 Task: Look for space in Vyshneve, Ukraine from 8th August, 2023 to 15th August, 2023 for 9 adults in price range Rs.10000 to Rs.14000. Place can be shared room with 5 bedrooms having 9 beds and 5 bathrooms. Property type can be house, flat, guest house. Amenities needed are: wifi, TV, free parkinig on premises, gym, breakfast. Booking option can be shelf check-in. Required host language is English.
Action: Mouse moved to (409, 93)
Screenshot: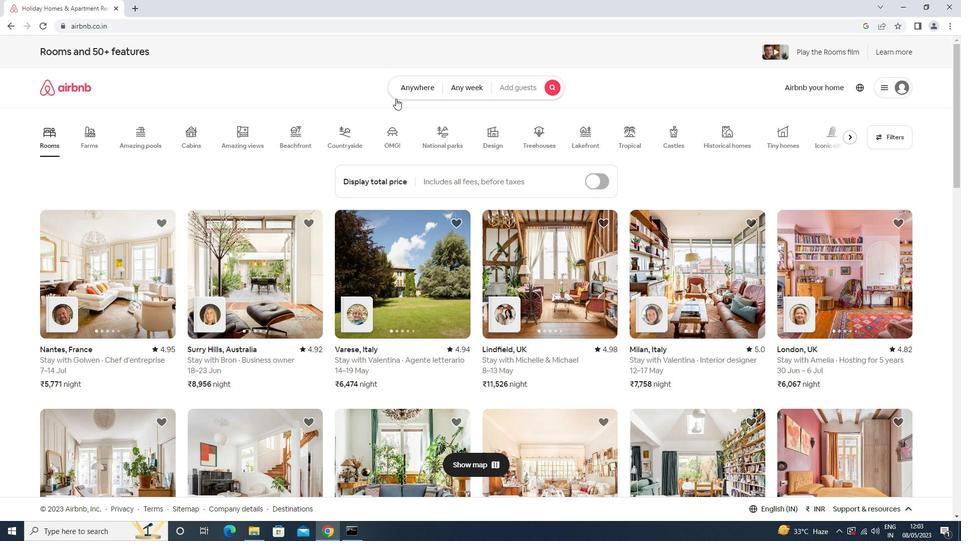 
Action: Mouse pressed left at (409, 93)
Screenshot: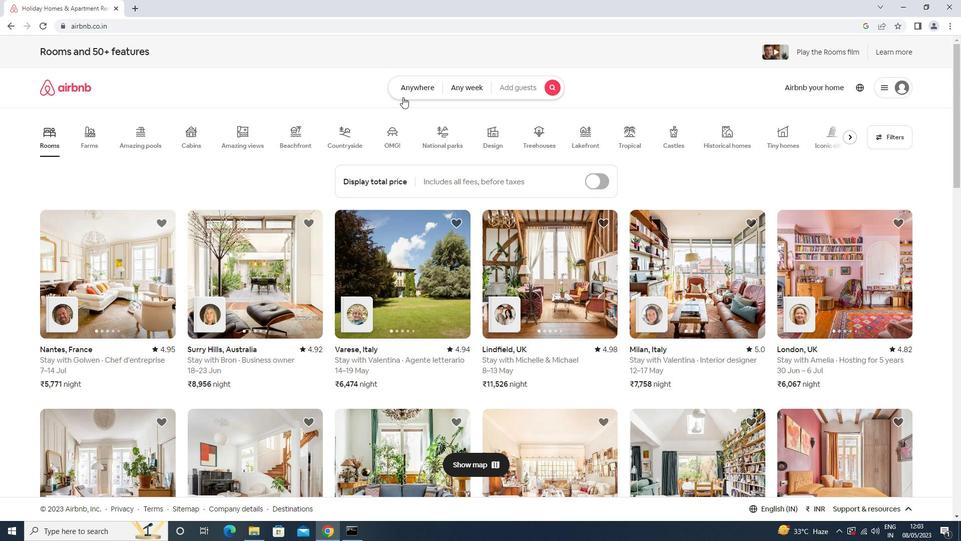 
Action: Mouse moved to (364, 134)
Screenshot: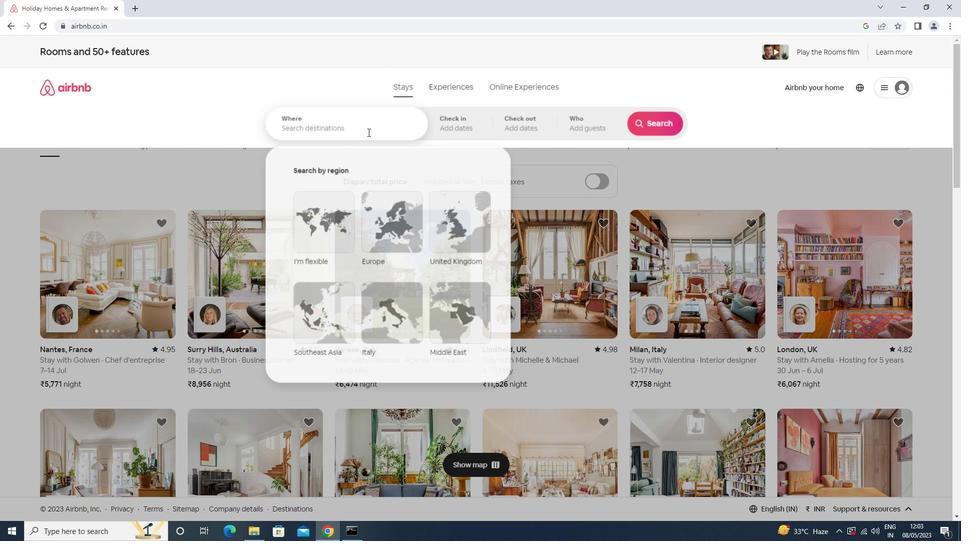 
Action: Mouse pressed left at (364, 134)
Screenshot: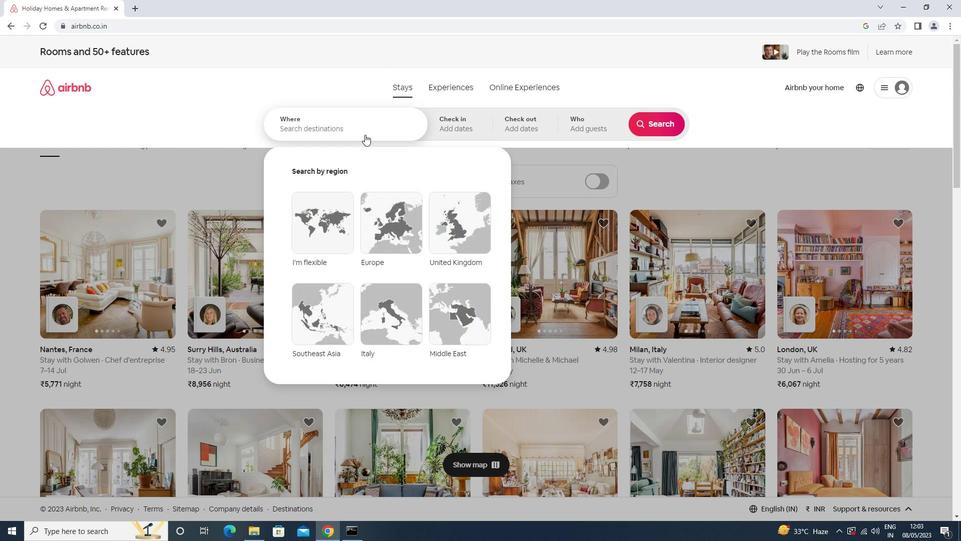 
Action: Mouse moved to (358, 128)
Screenshot: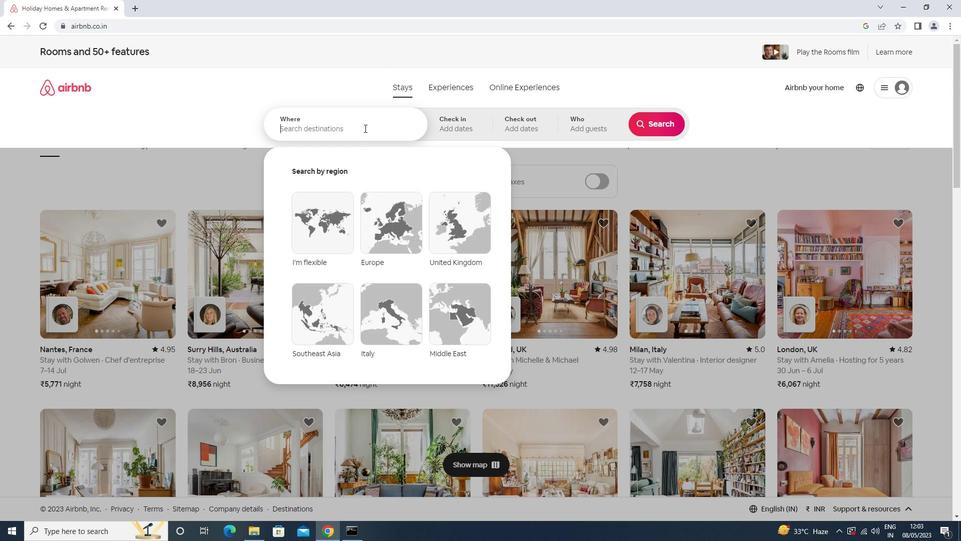 
Action: Key pressed <Key.shift>VYSHNEVE,<Key.space><Key.shift>UKRAIRE<Key.backspace><Key.backspace>NE<Key.enter>
Screenshot: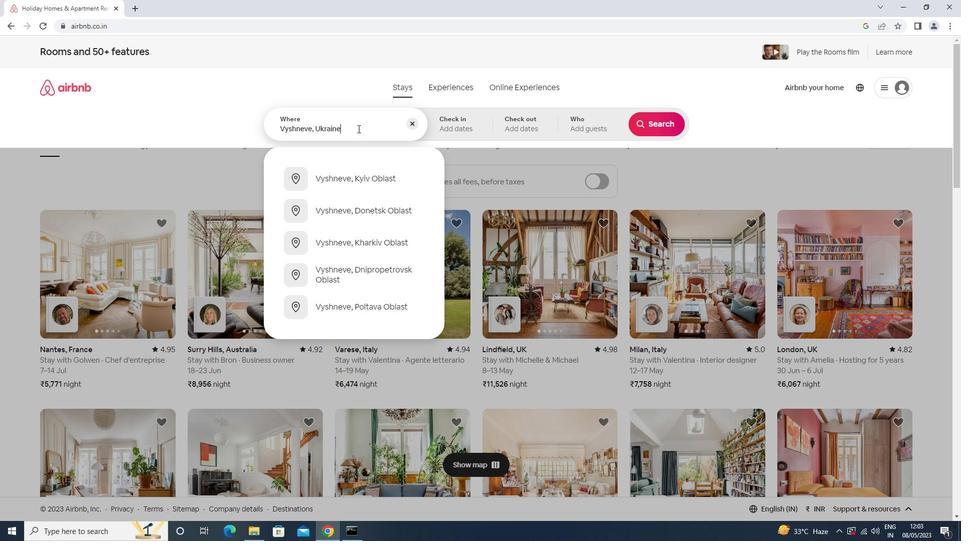 
Action: Mouse moved to (651, 200)
Screenshot: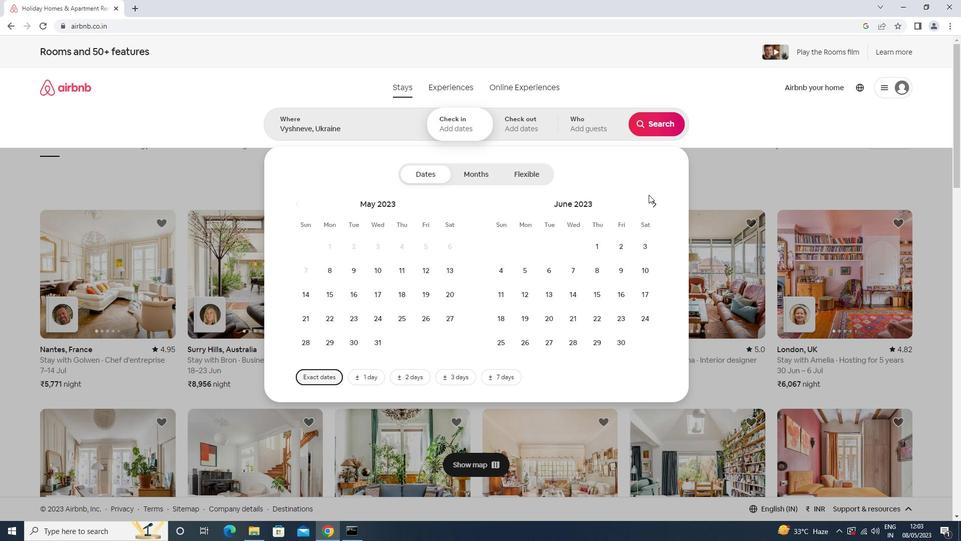 
Action: Mouse pressed left at (651, 200)
Screenshot: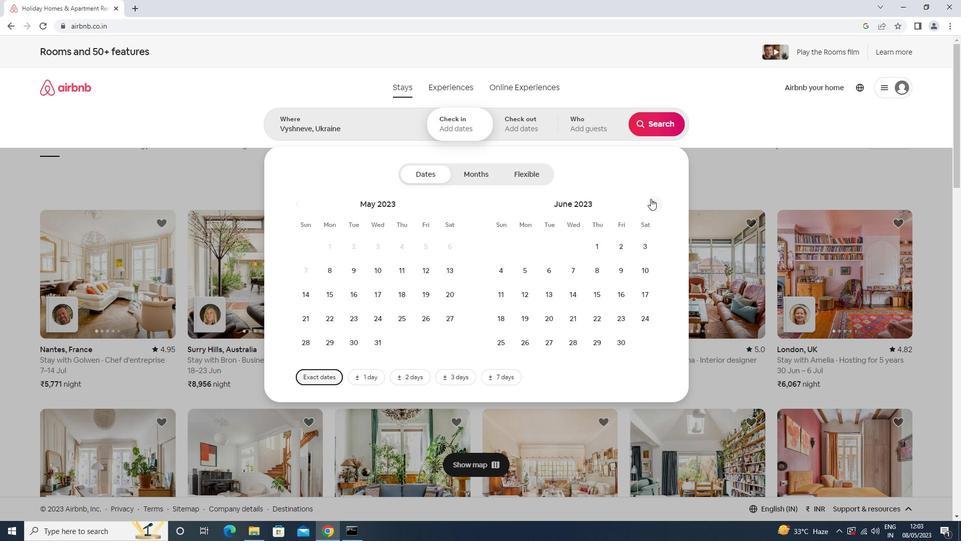 
Action: Mouse moved to (652, 200)
Screenshot: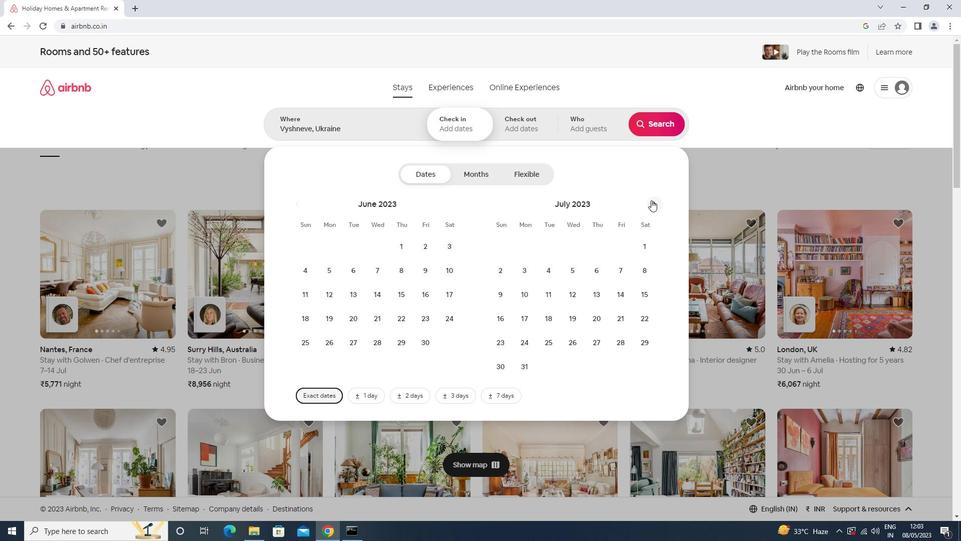 
Action: Mouse pressed left at (652, 200)
Screenshot: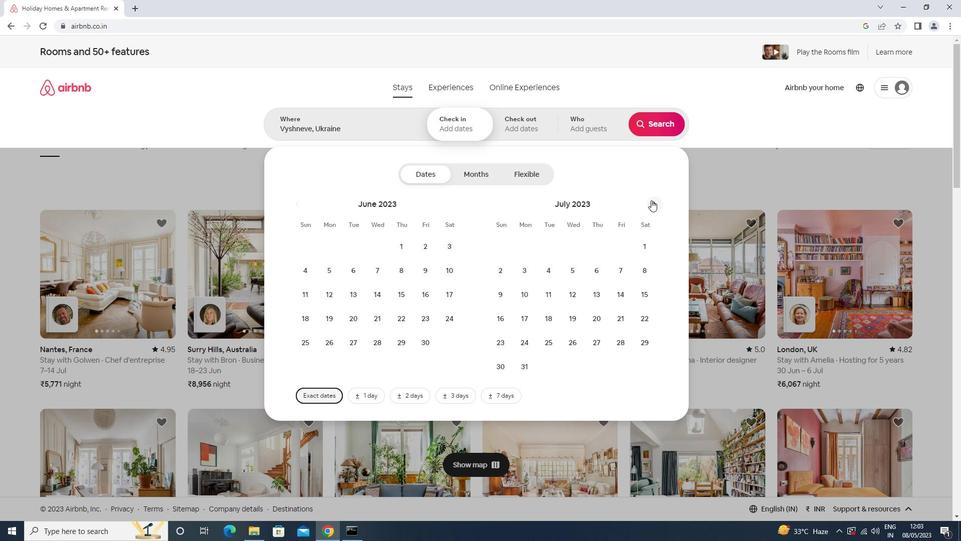 
Action: Mouse moved to (554, 271)
Screenshot: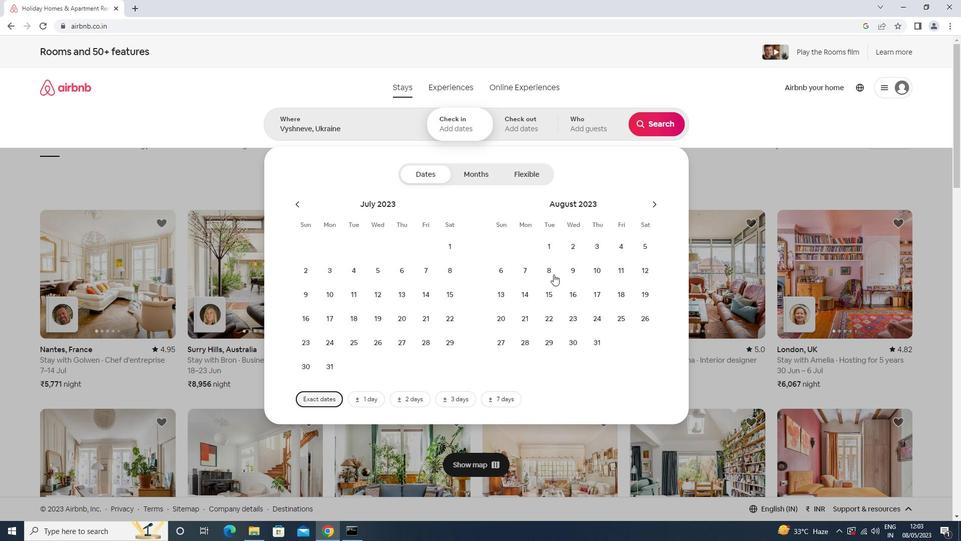 
Action: Mouse pressed left at (554, 271)
Screenshot: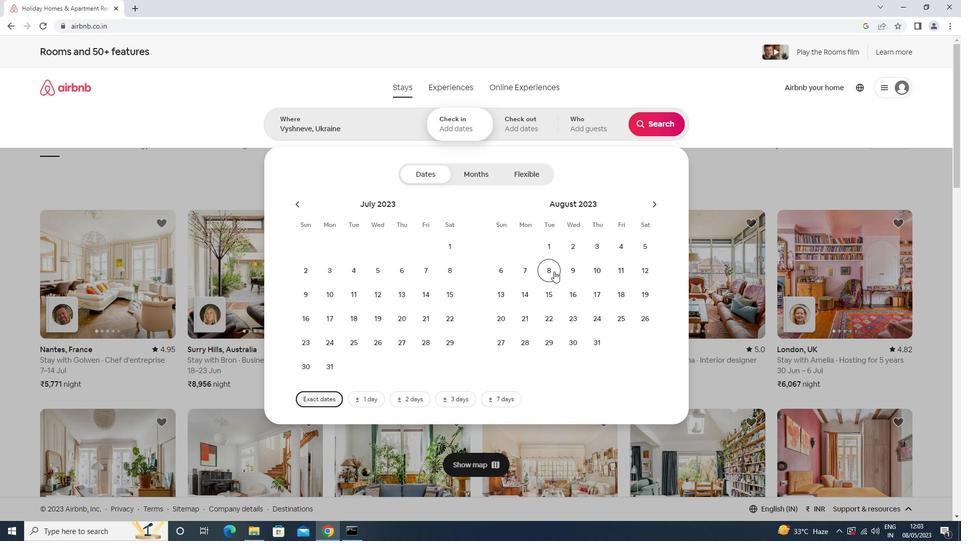 
Action: Mouse moved to (548, 297)
Screenshot: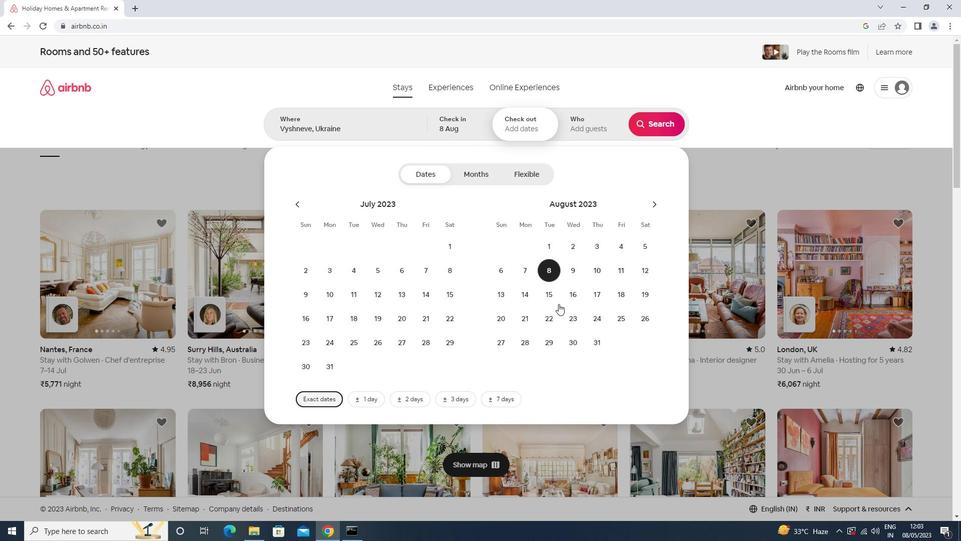 
Action: Mouse pressed left at (548, 297)
Screenshot: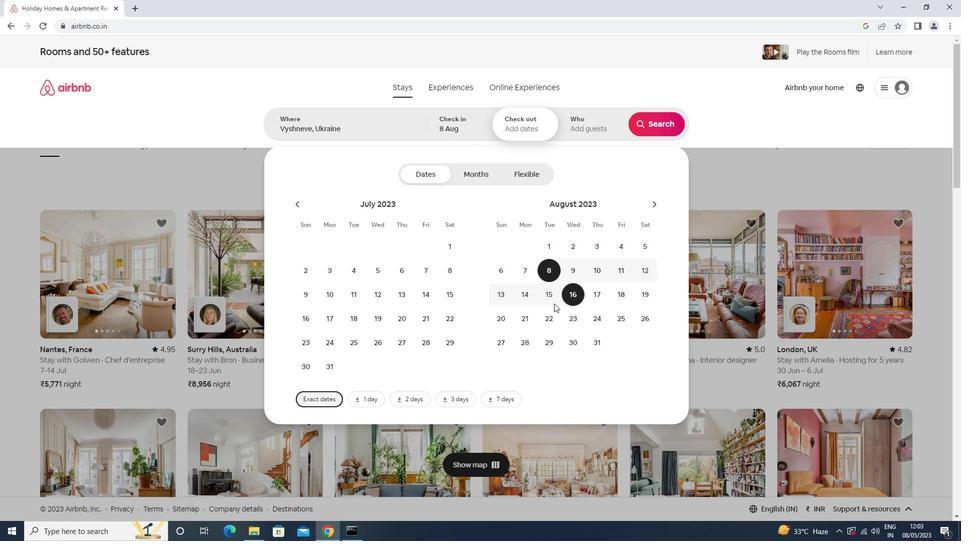 
Action: Mouse moved to (584, 128)
Screenshot: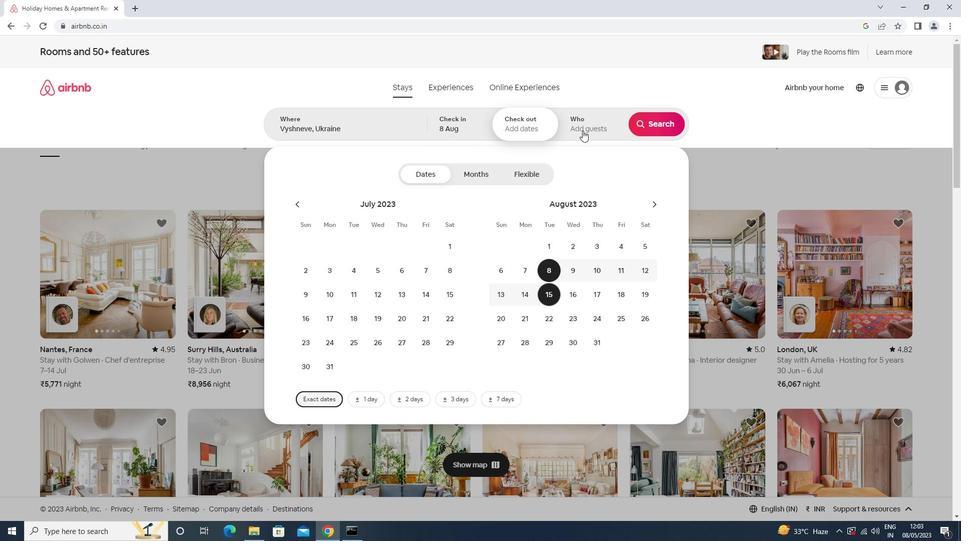 
Action: Mouse pressed left at (584, 128)
Screenshot: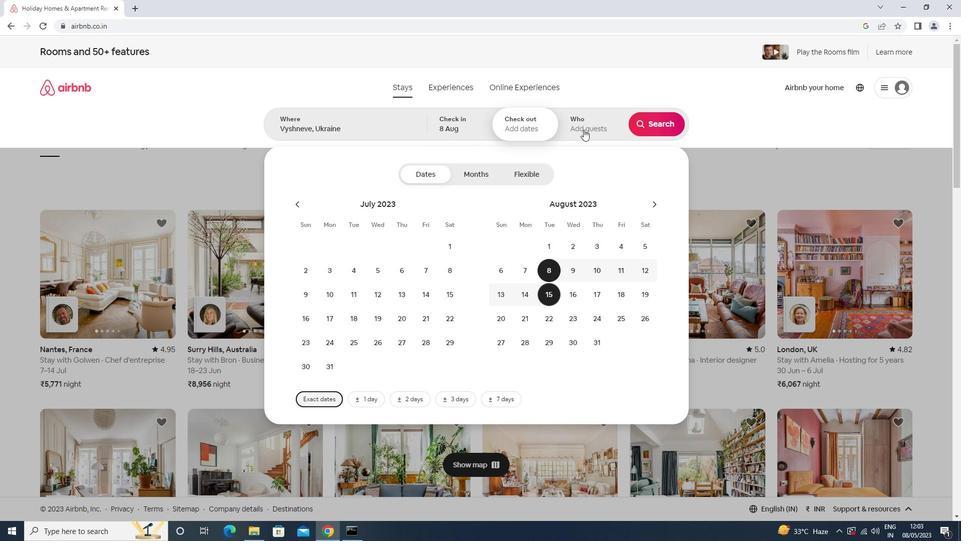 
Action: Mouse moved to (661, 182)
Screenshot: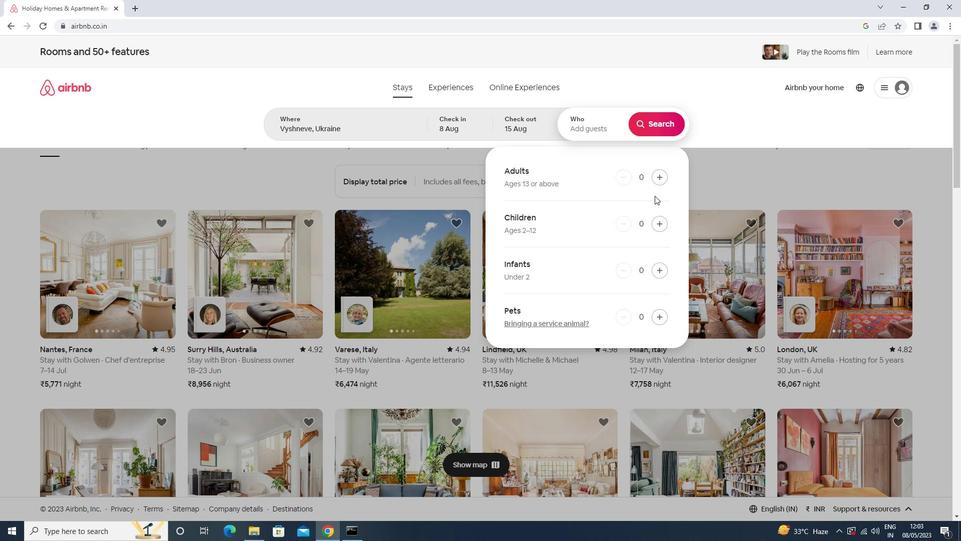 
Action: Mouse pressed left at (661, 182)
Screenshot: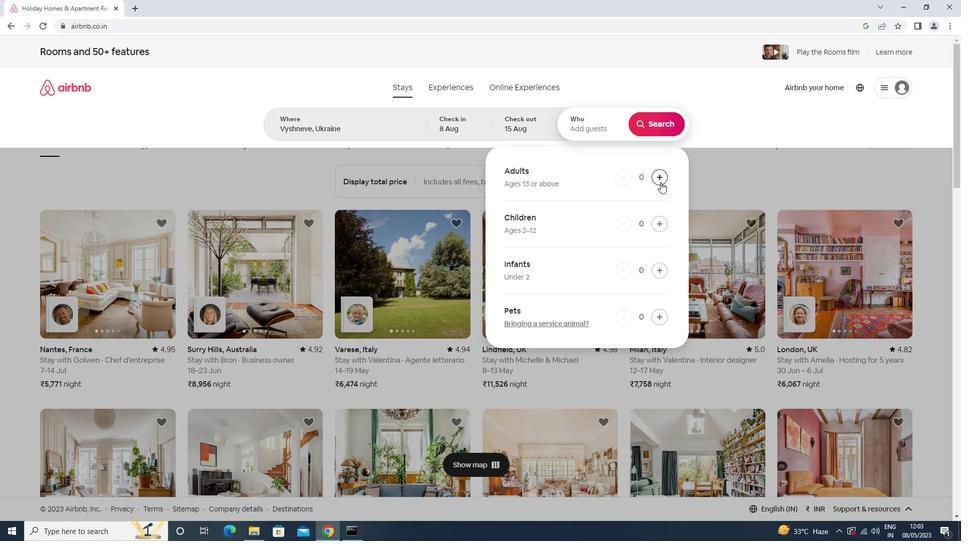 
Action: Mouse pressed left at (661, 182)
Screenshot: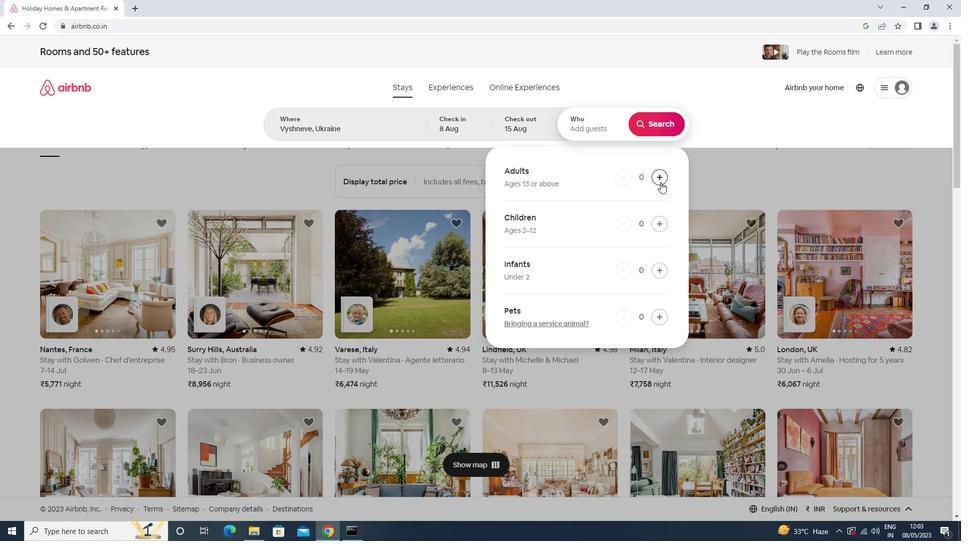 
Action: Mouse pressed left at (661, 182)
Screenshot: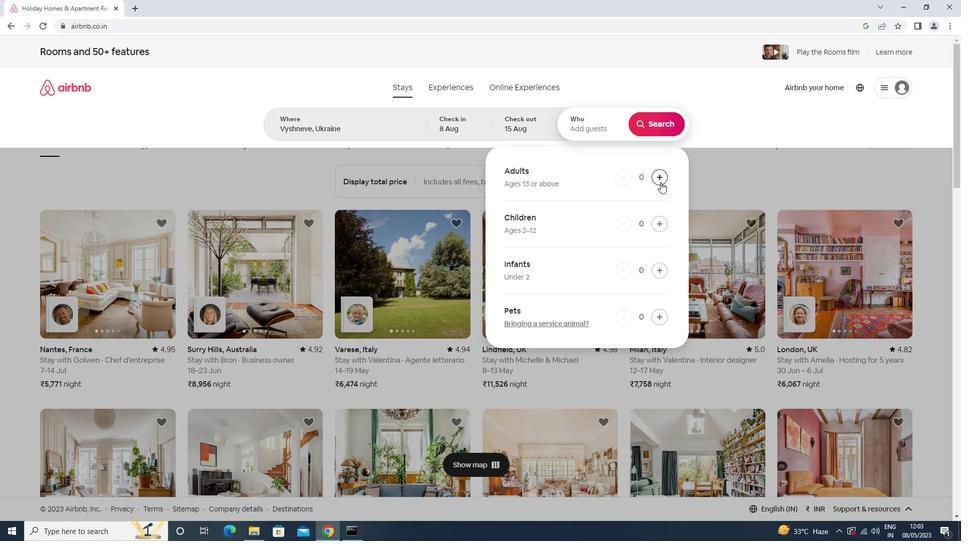 
Action: Mouse pressed left at (661, 182)
Screenshot: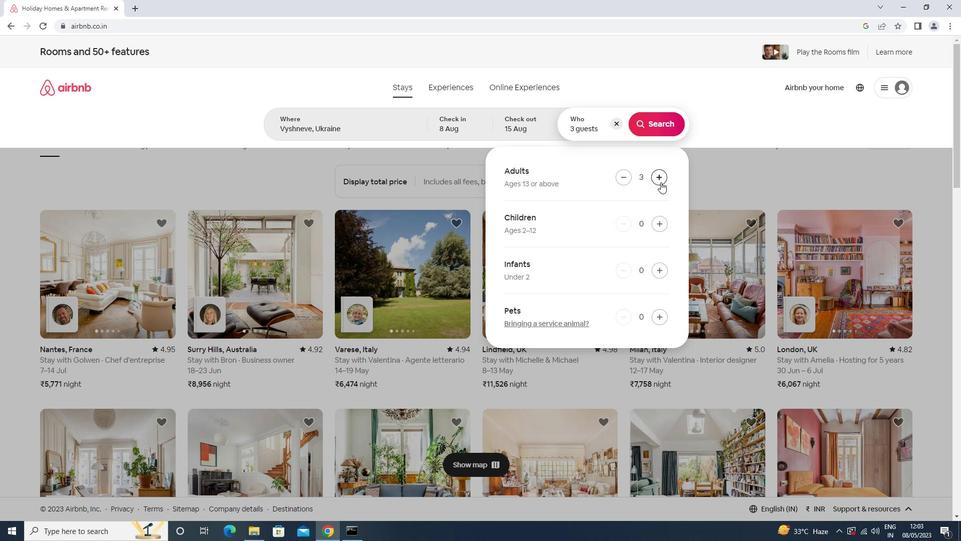 
Action: Mouse pressed left at (661, 182)
Screenshot: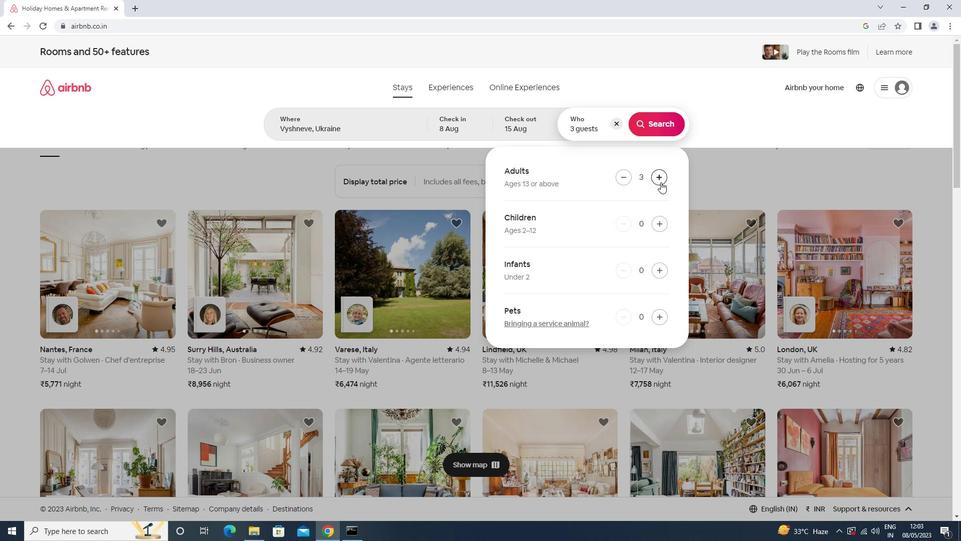 
Action: Mouse pressed left at (661, 182)
Screenshot: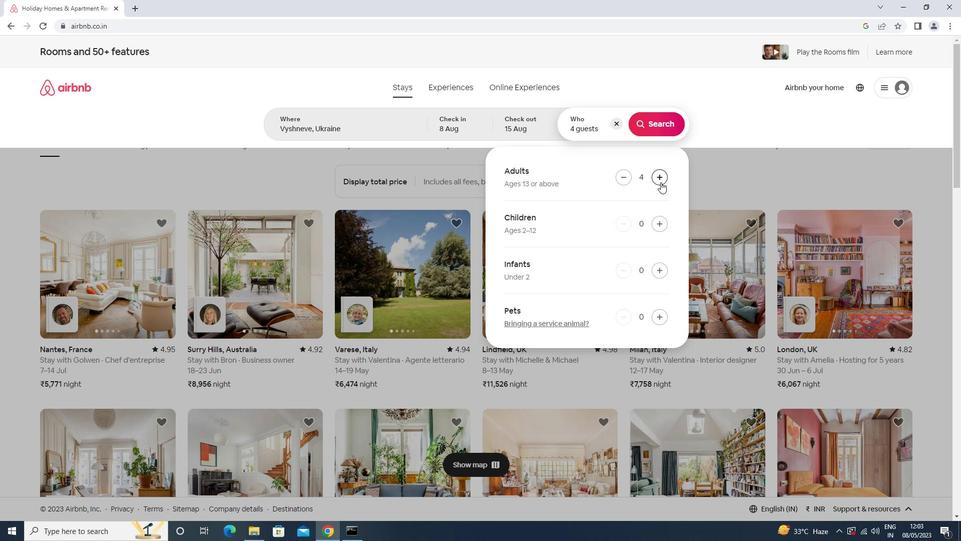 
Action: Mouse pressed left at (661, 182)
Screenshot: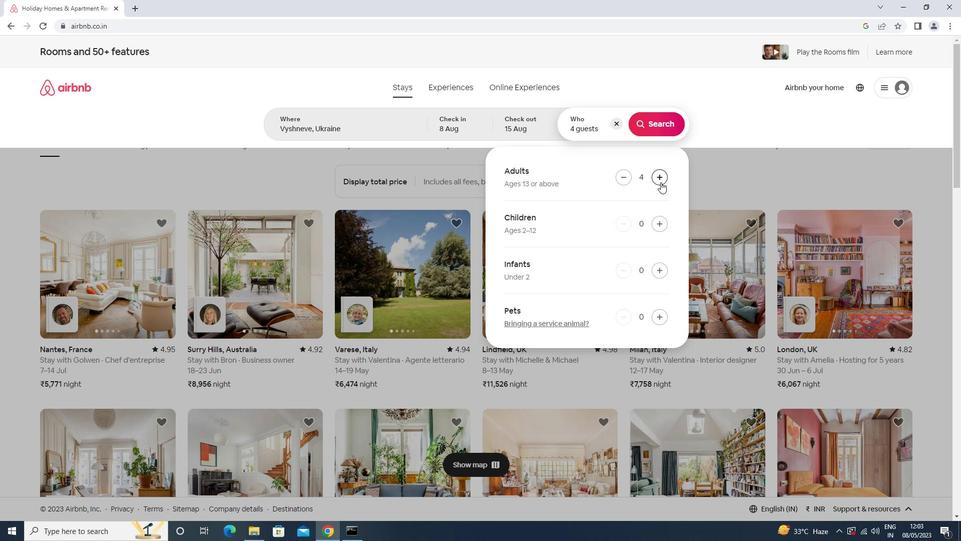 
Action: Mouse pressed left at (661, 182)
Screenshot: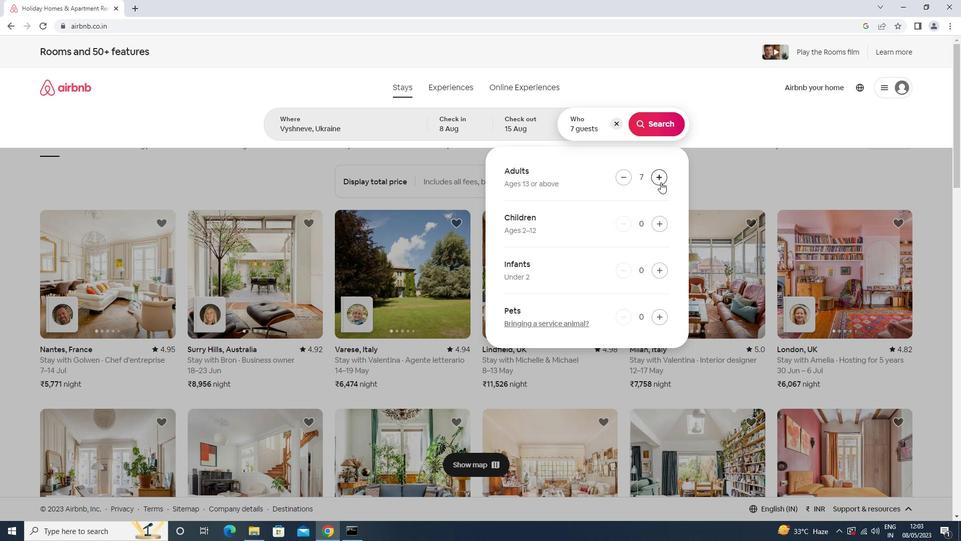 
Action: Mouse moved to (661, 179)
Screenshot: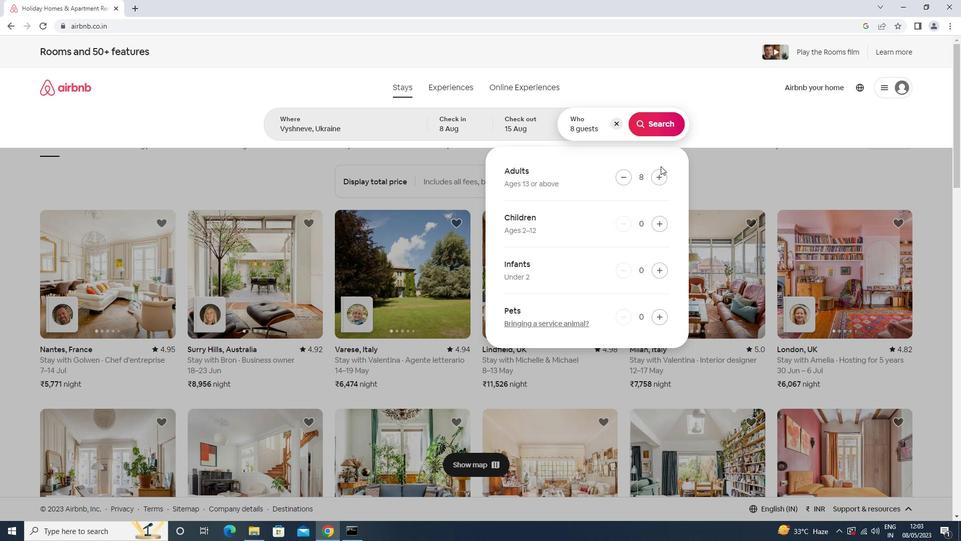 
Action: Mouse pressed left at (661, 179)
Screenshot: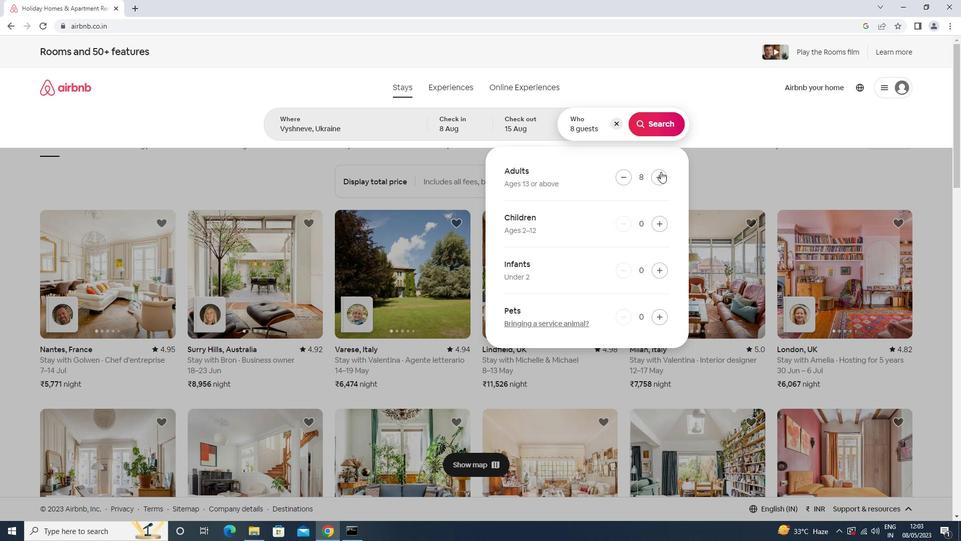 
Action: Mouse moved to (655, 121)
Screenshot: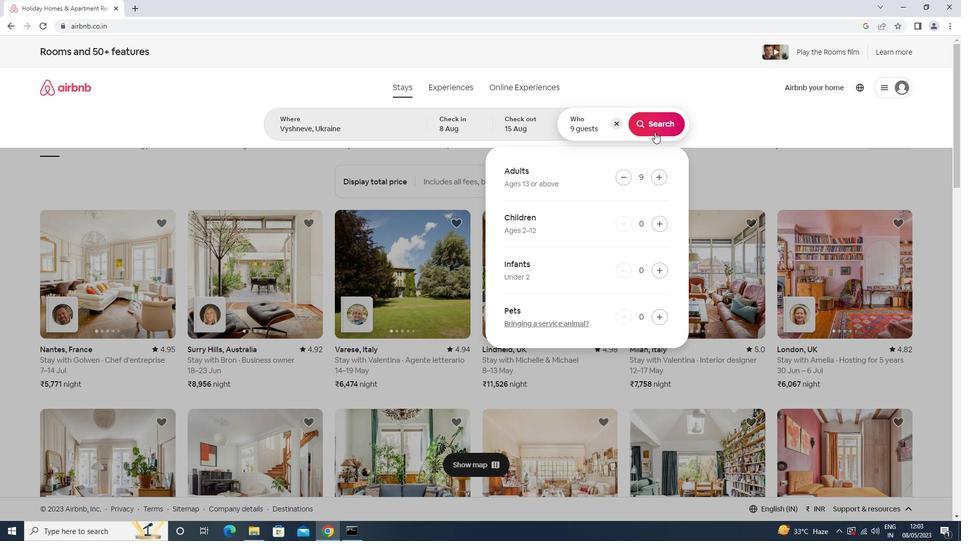 
Action: Mouse pressed left at (655, 121)
Screenshot: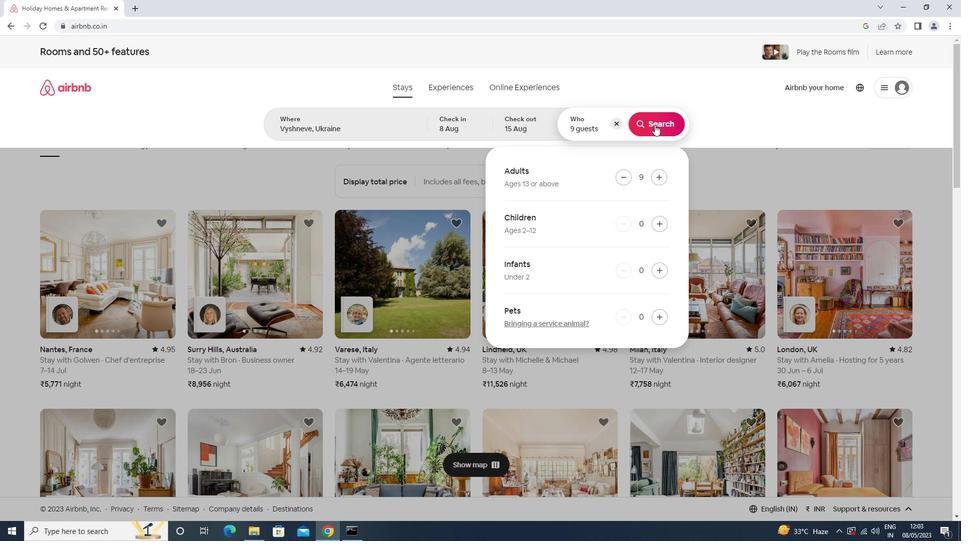 
Action: Mouse moved to (930, 88)
Screenshot: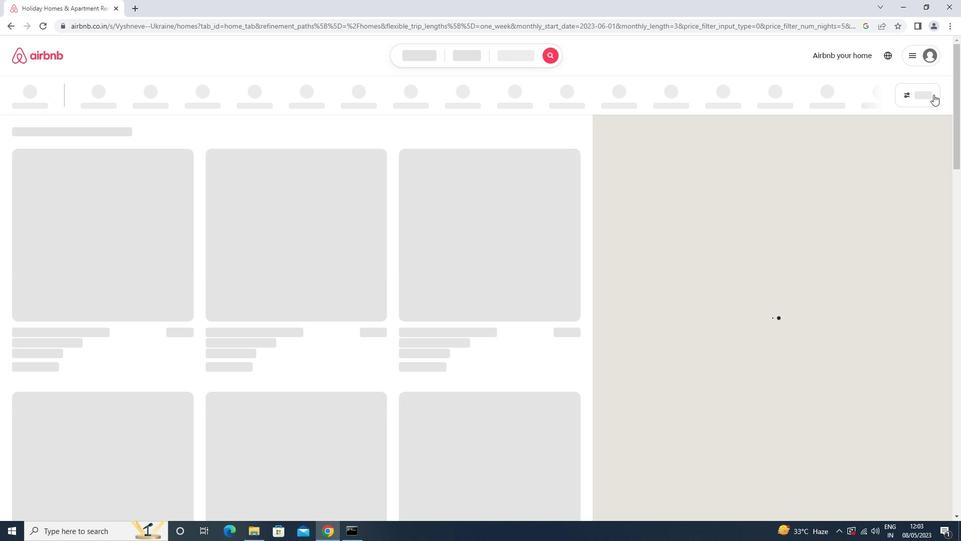 
Action: Mouse pressed left at (930, 88)
Screenshot: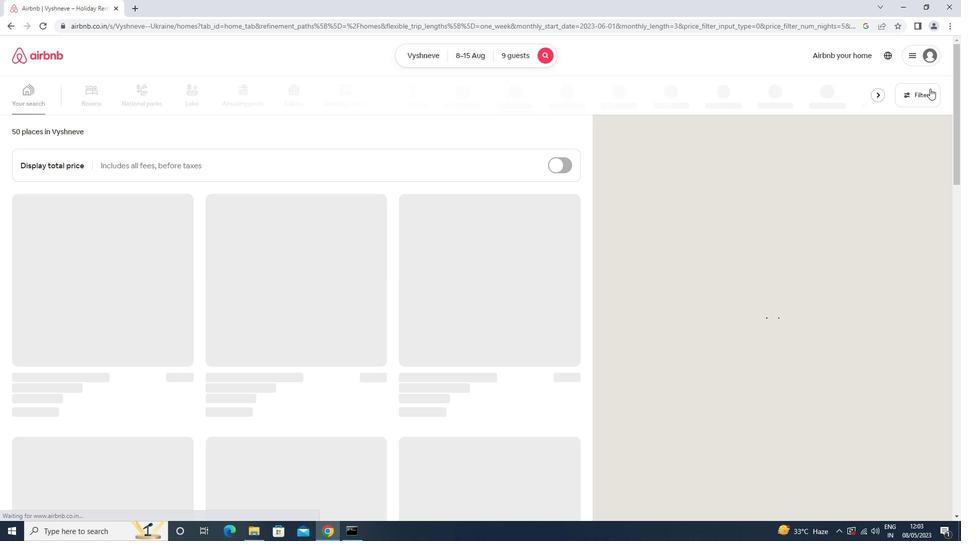 
Action: Mouse moved to (350, 343)
Screenshot: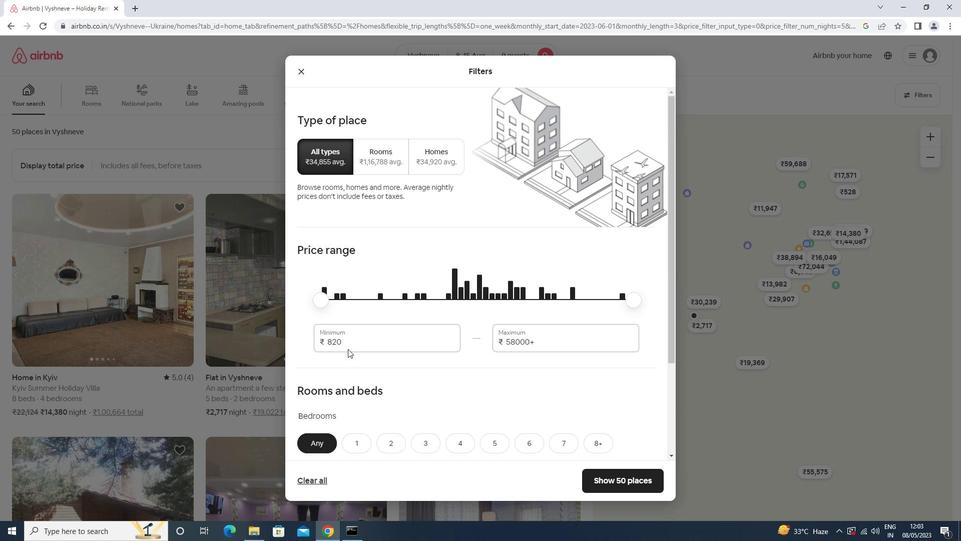 
Action: Mouse pressed left at (350, 343)
Screenshot: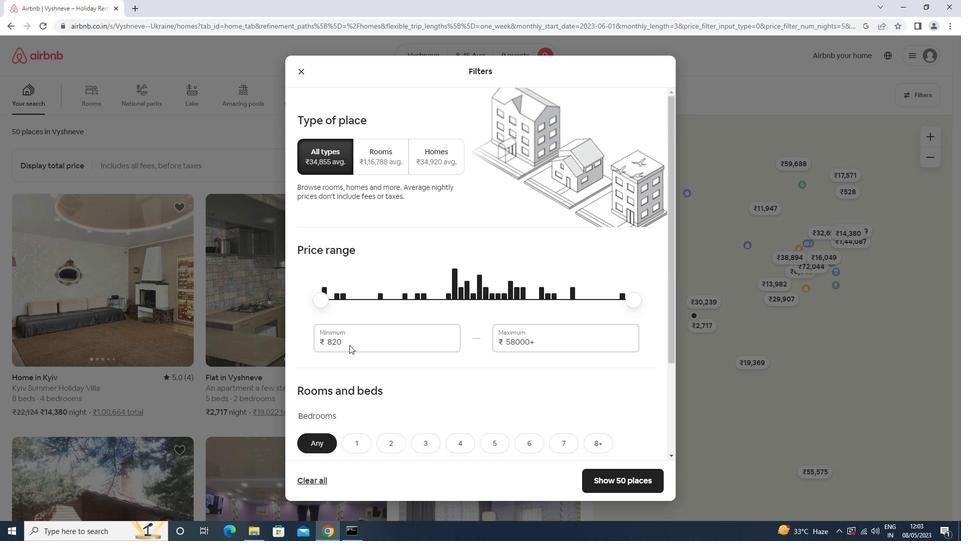
Action: Mouse moved to (351, 343)
Screenshot: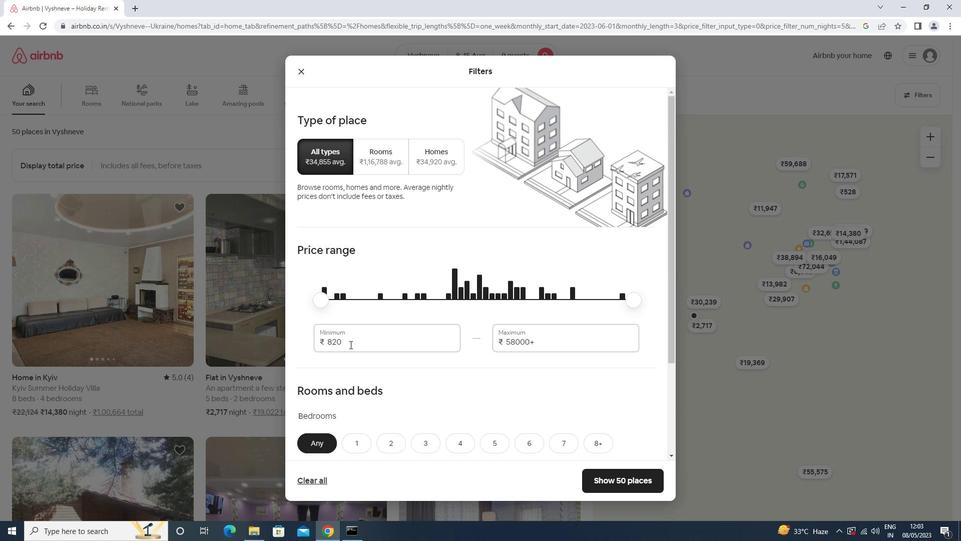 
Action: Key pressed <Key.backspace><Key.backspace><Key.backspace>10000<Key.tab>14000
Screenshot: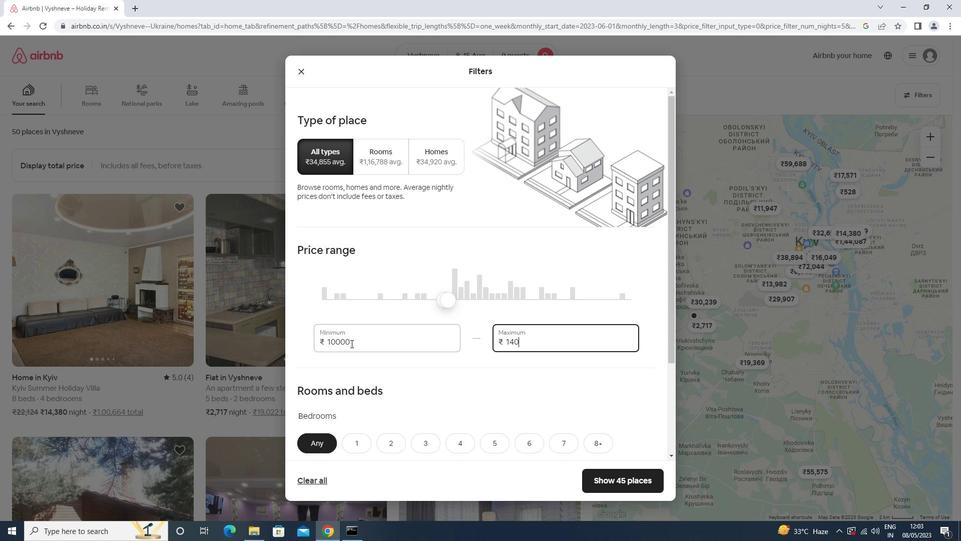 
Action: Mouse moved to (343, 346)
Screenshot: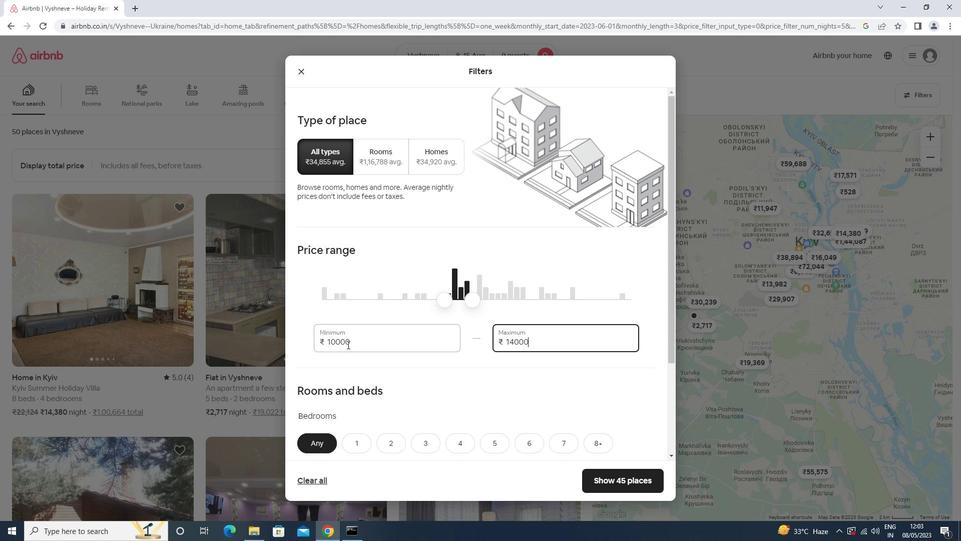 
Action: Mouse scrolled (343, 346) with delta (0, 0)
Screenshot: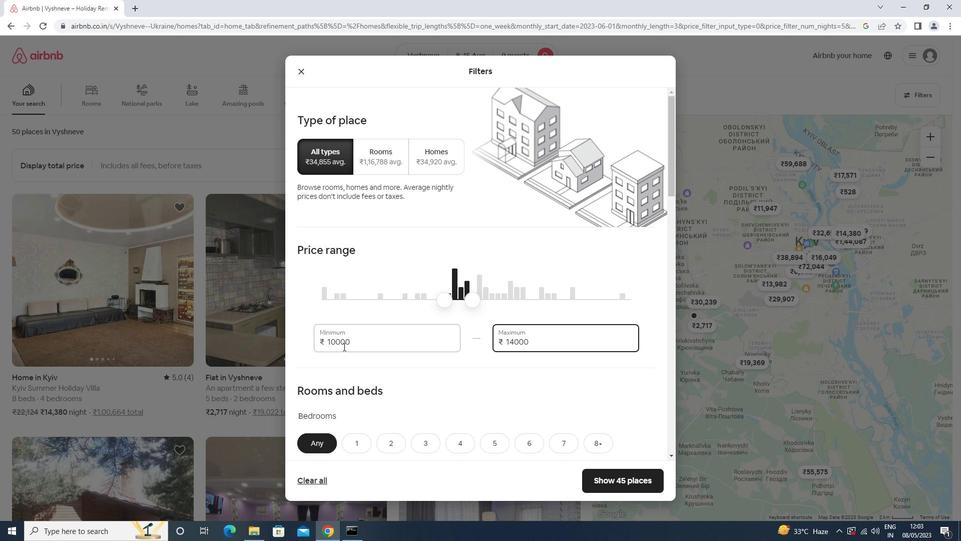 
Action: Mouse scrolled (343, 346) with delta (0, 0)
Screenshot: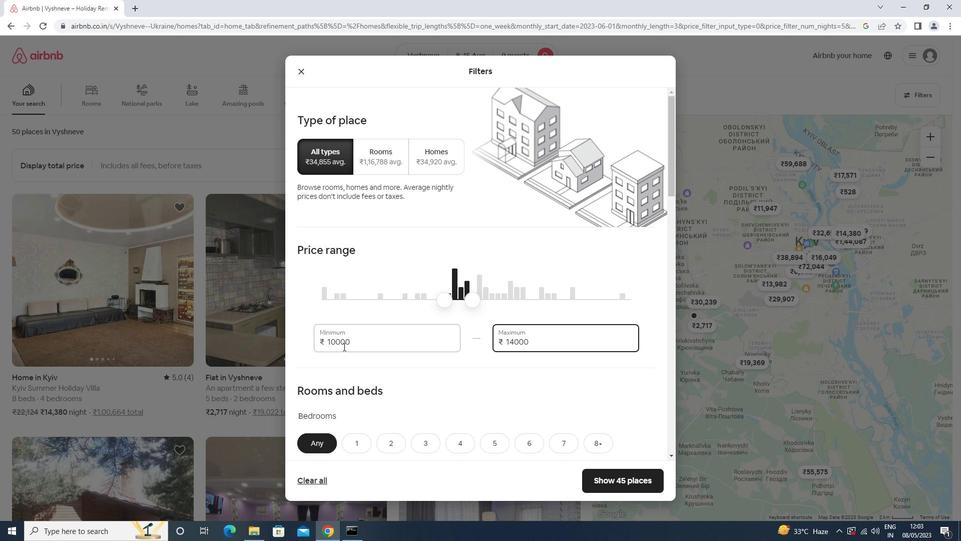 
Action: Mouse scrolled (343, 346) with delta (0, 0)
Screenshot: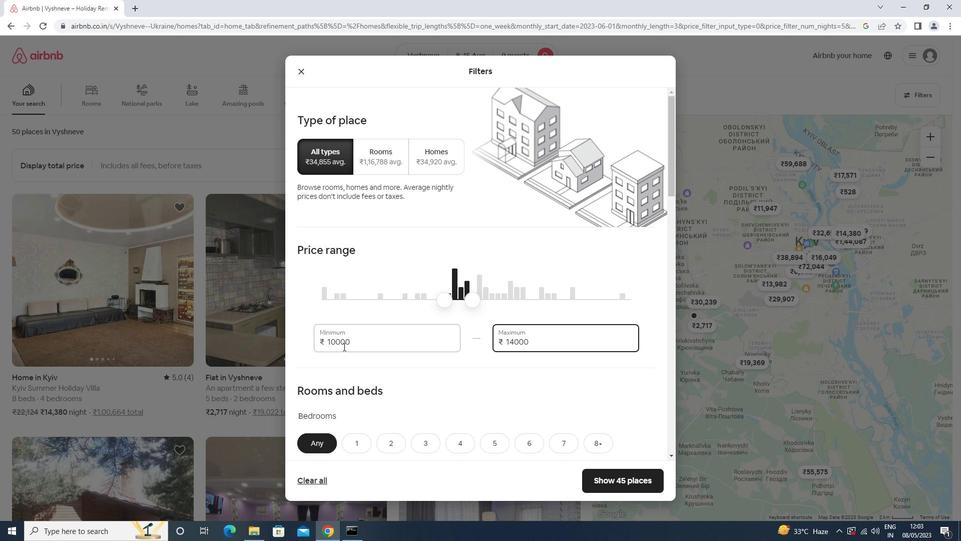 
Action: Mouse moved to (496, 294)
Screenshot: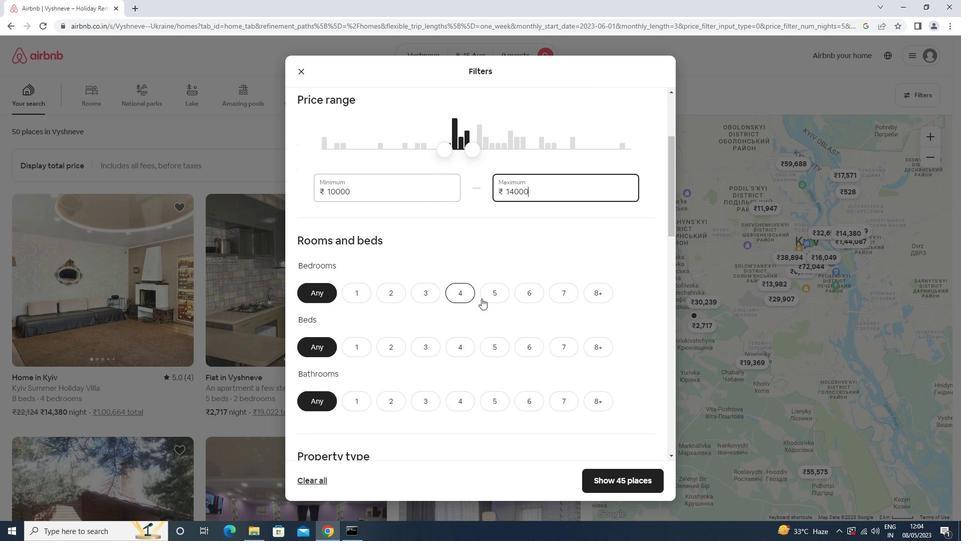 
Action: Mouse pressed left at (496, 294)
Screenshot: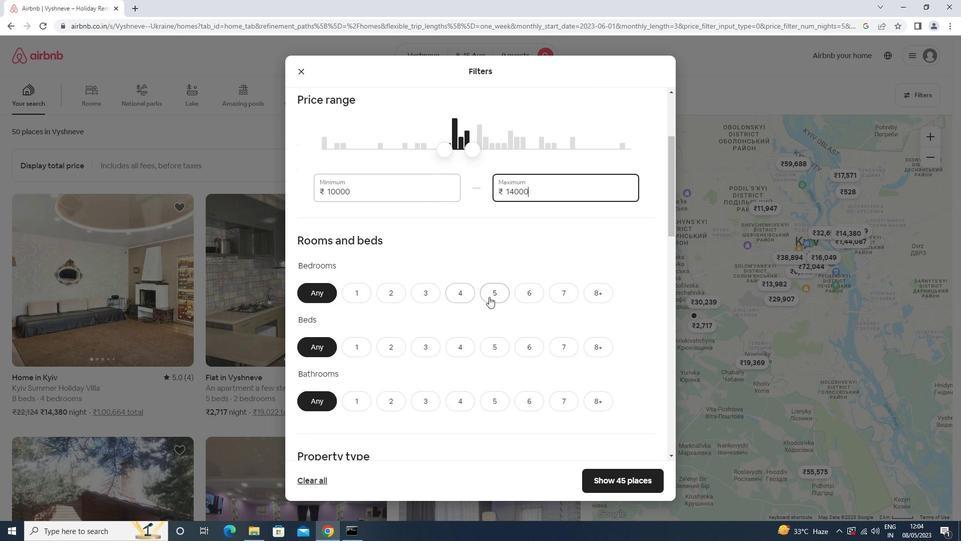 
Action: Mouse moved to (599, 347)
Screenshot: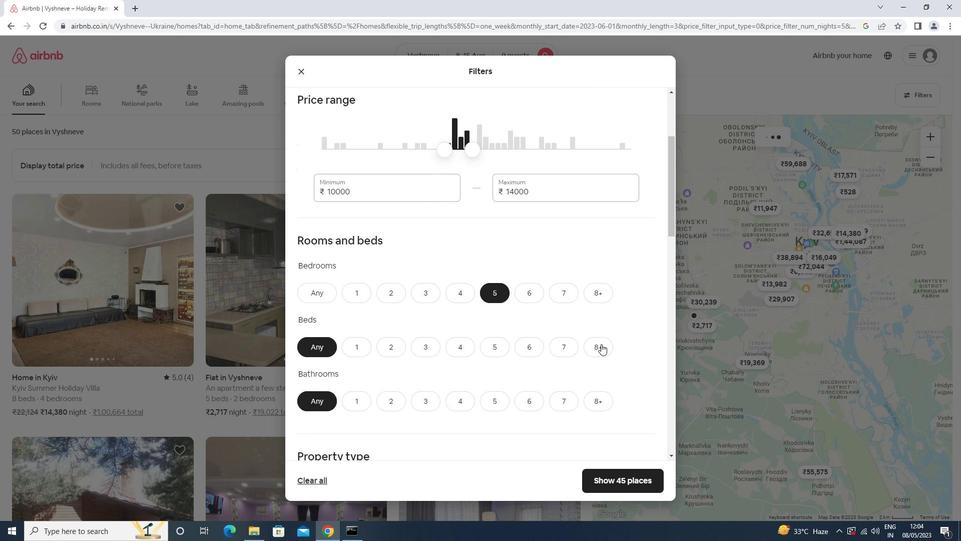 
Action: Mouse pressed left at (599, 347)
Screenshot: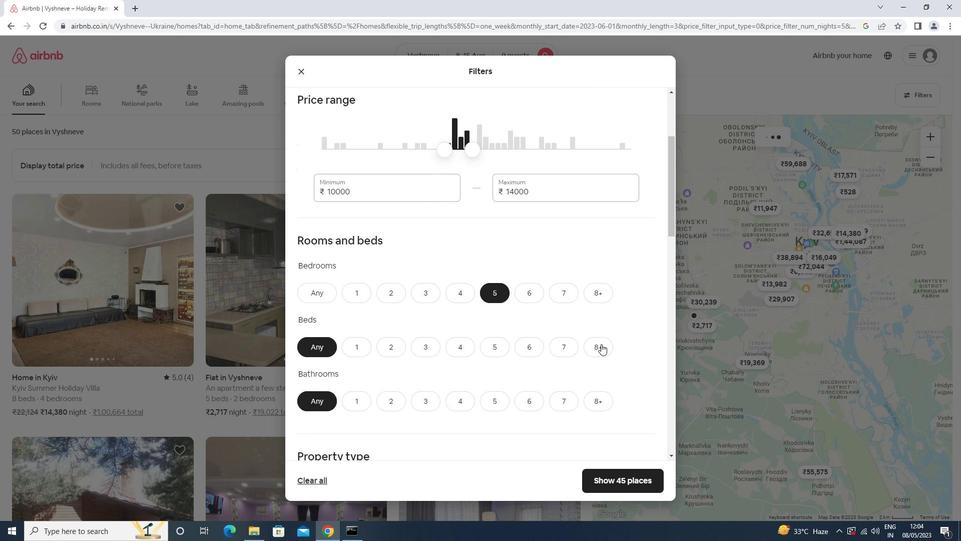 
Action: Mouse moved to (490, 401)
Screenshot: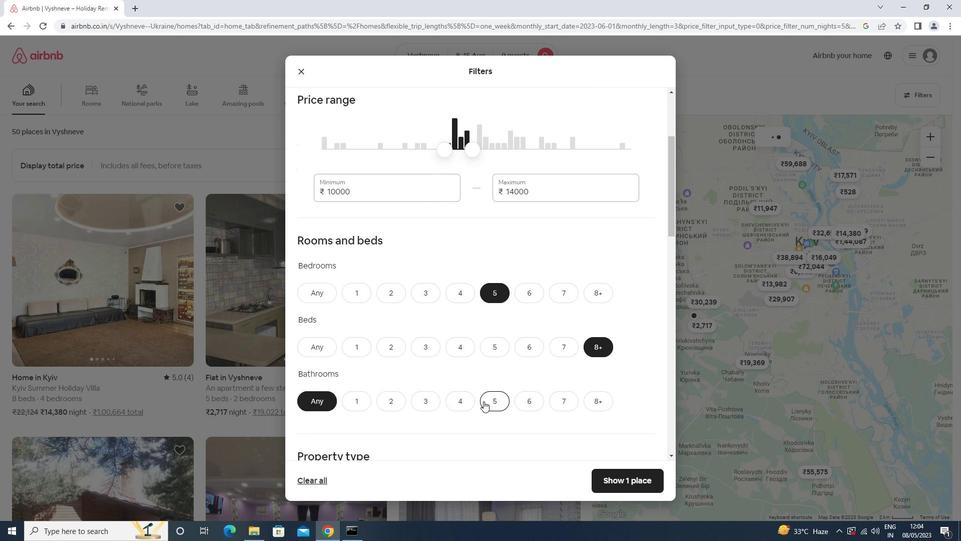
Action: Mouse pressed left at (490, 401)
Screenshot: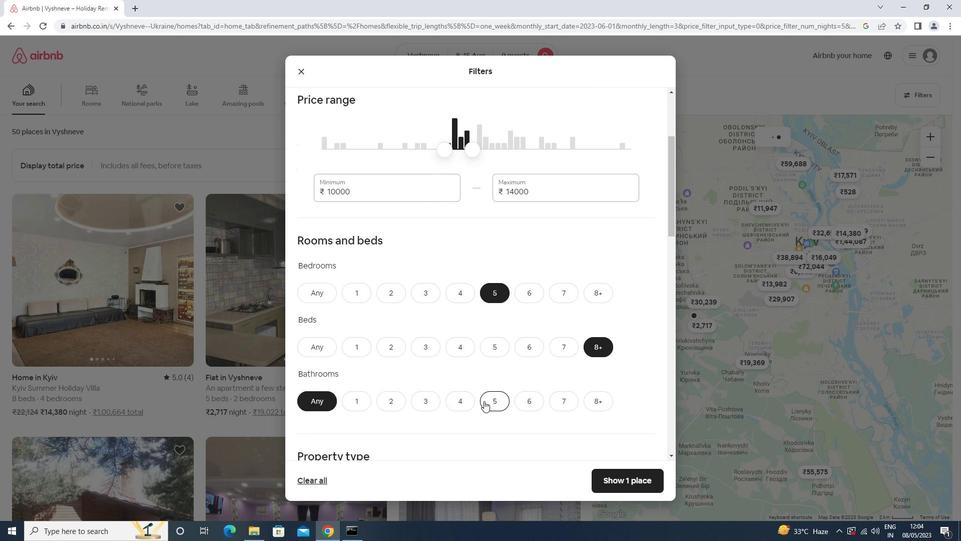 
Action: Mouse moved to (460, 340)
Screenshot: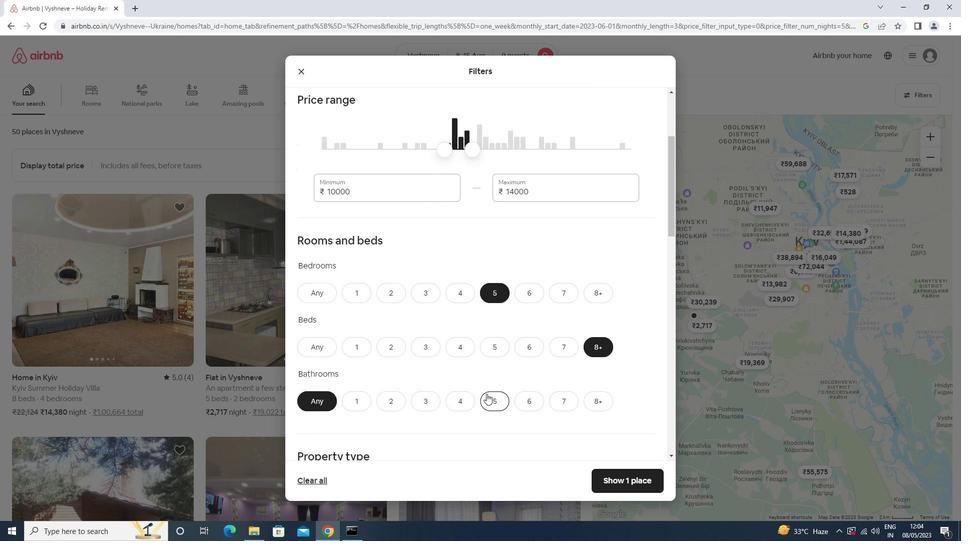 
Action: Mouse scrolled (460, 340) with delta (0, 0)
Screenshot: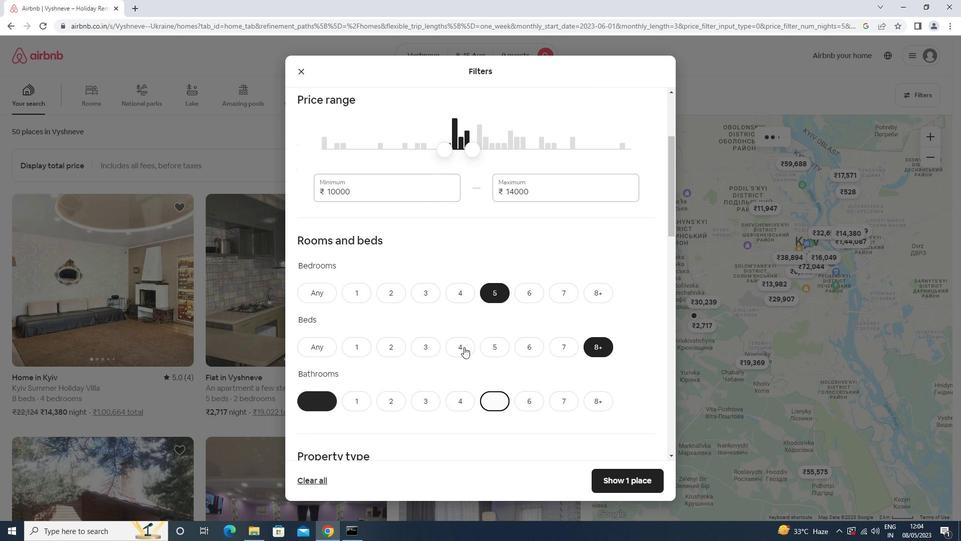 
Action: Mouse moved to (459, 340)
Screenshot: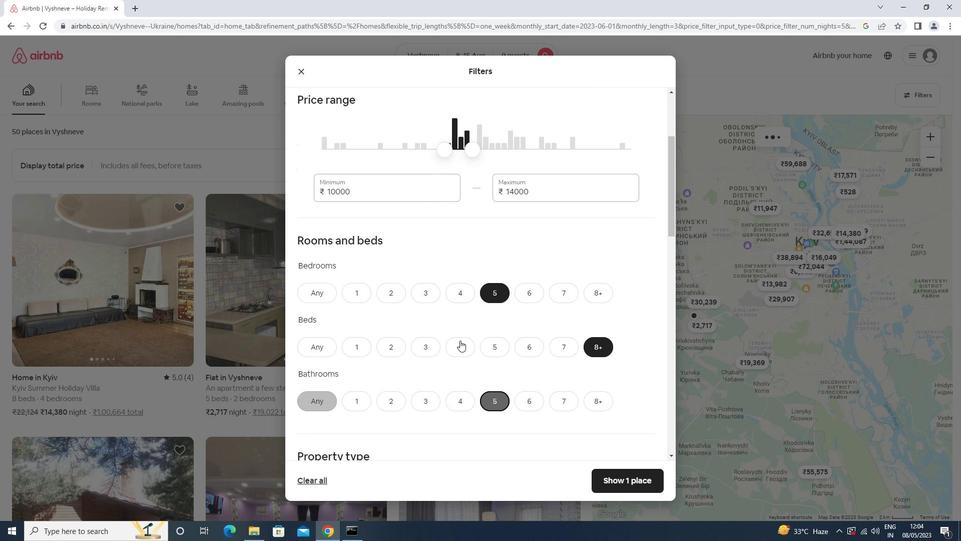 
Action: Mouse scrolled (459, 340) with delta (0, 0)
Screenshot: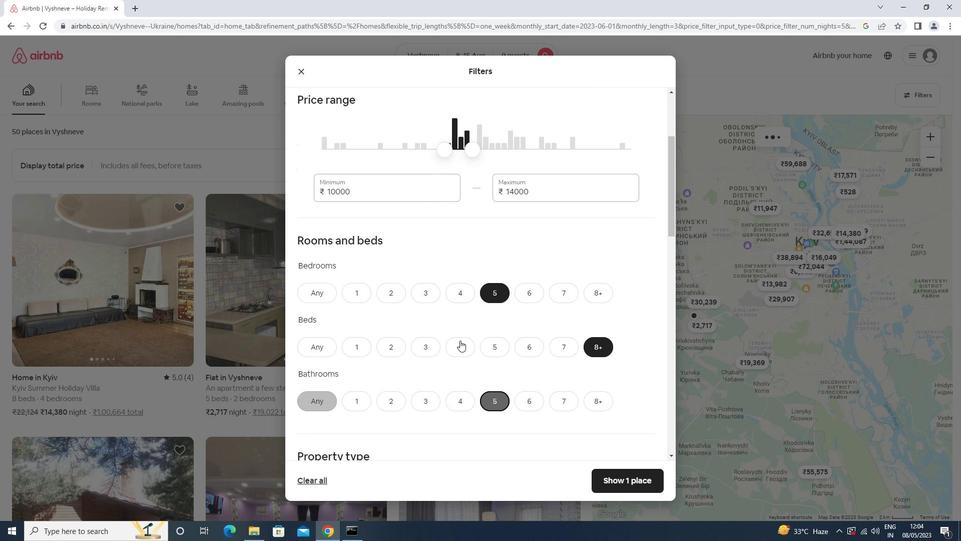 
Action: Mouse moved to (457, 341)
Screenshot: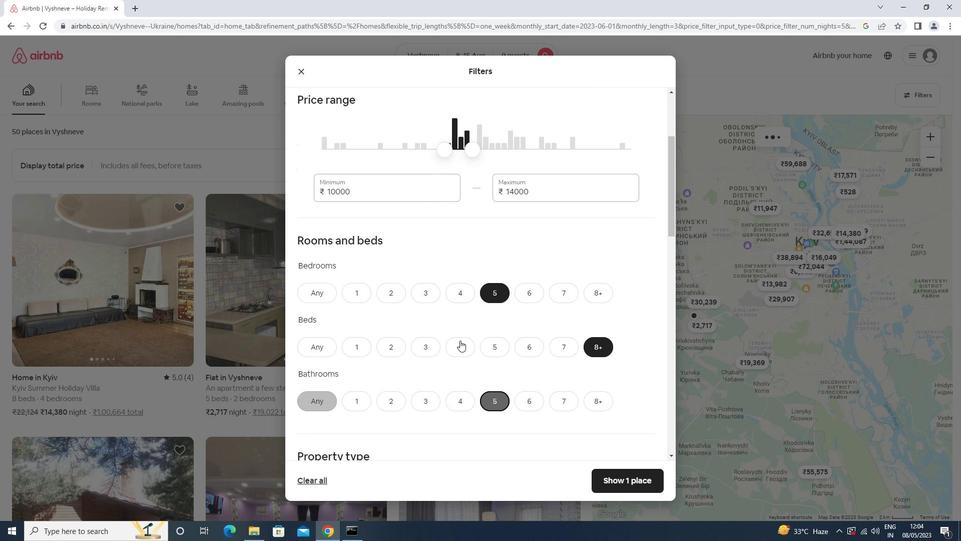 
Action: Mouse scrolled (457, 341) with delta (0, 0)
Screenshot: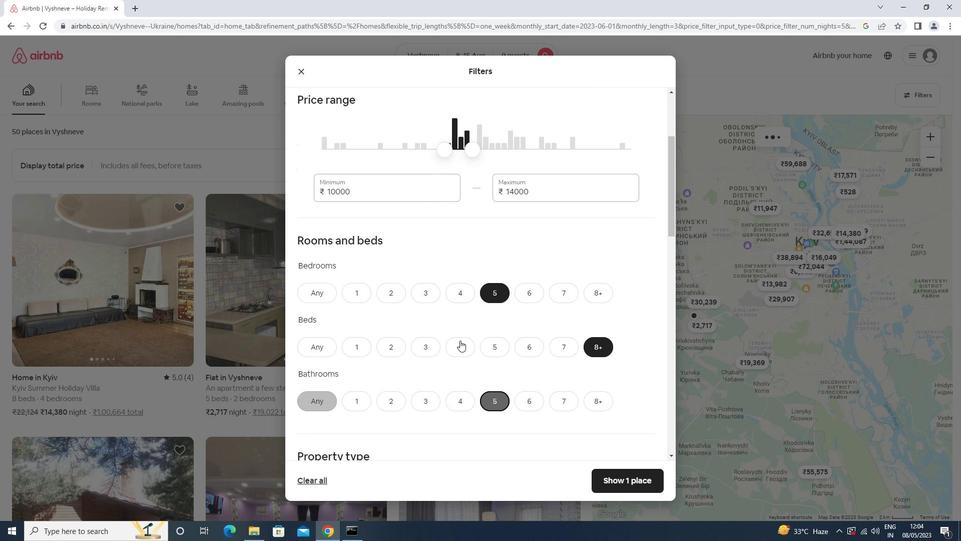 
Action: Mouse moved to (456, 342)
Screenshot: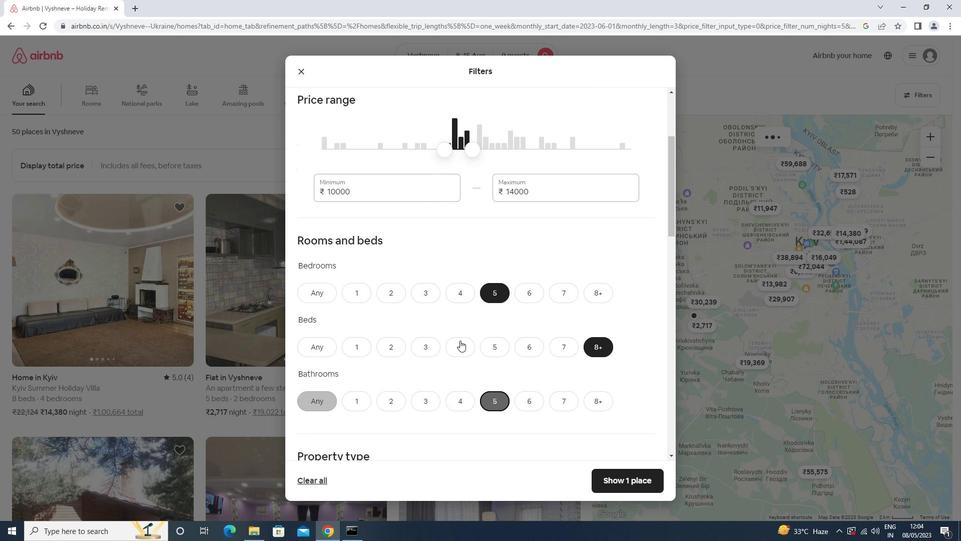
Action: Mouse scrolled (456, 341) with delta (0, 0)
Screenshot: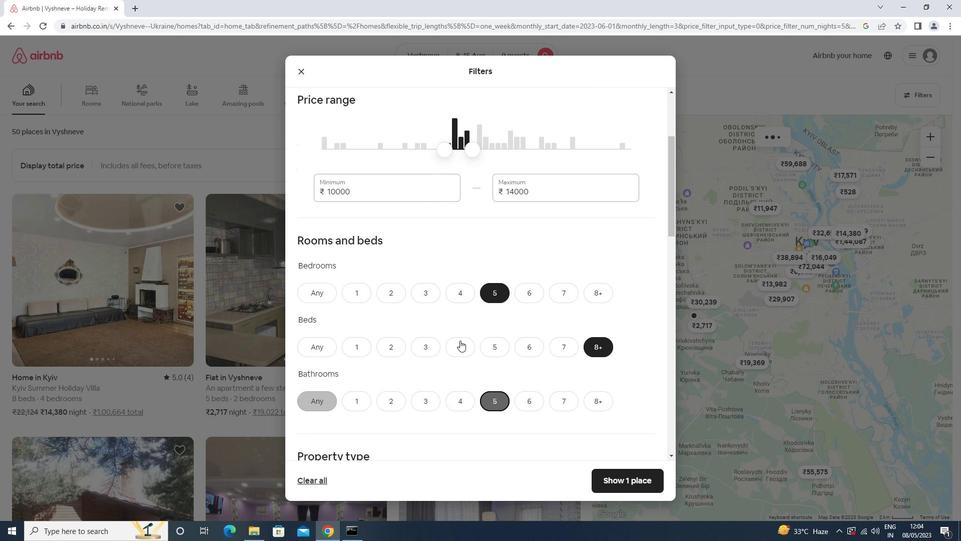 
Action: Mouse moved to (456, 342)
Screenshot: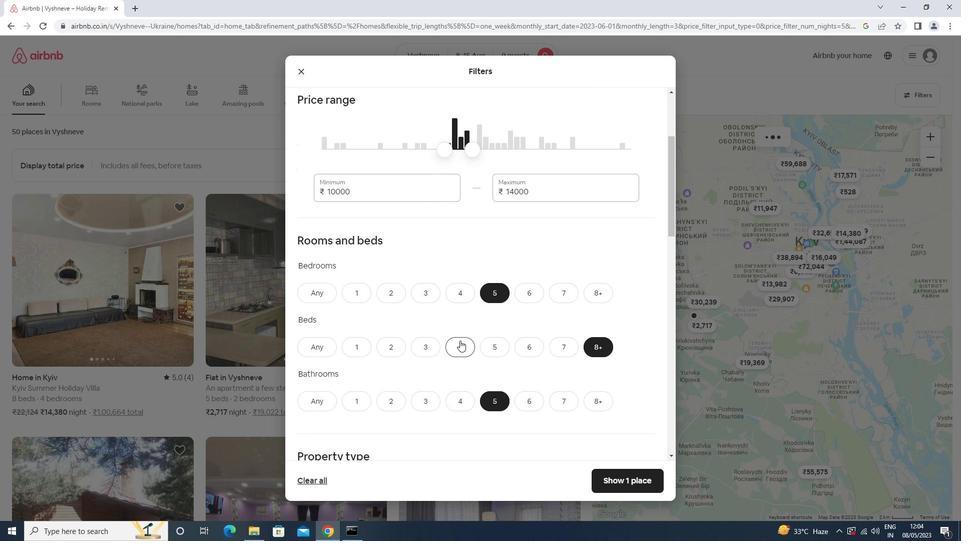 
Action: Mouse scrolled (456, 341) with delta (0, 0)
Screenshot: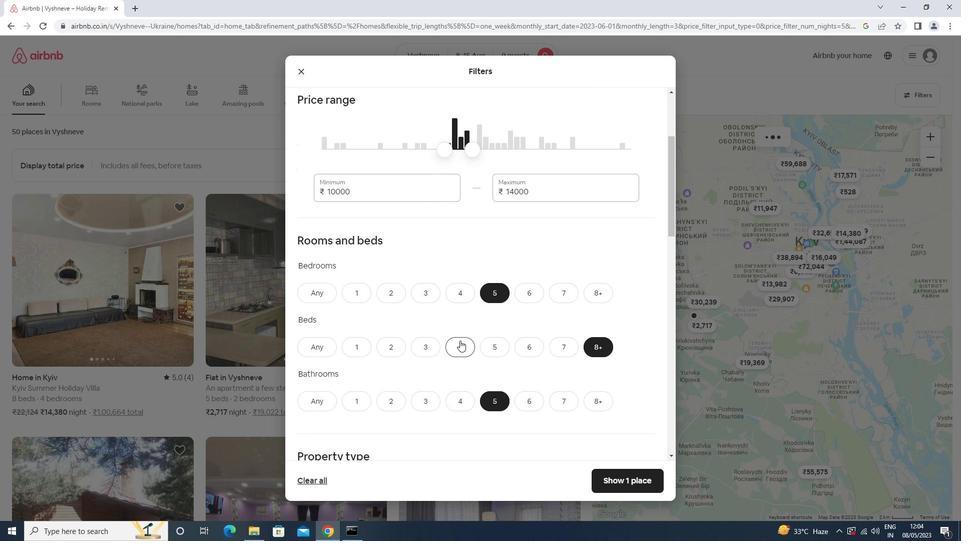 
Action: Mouse moved to (365, 274)
Screenshot: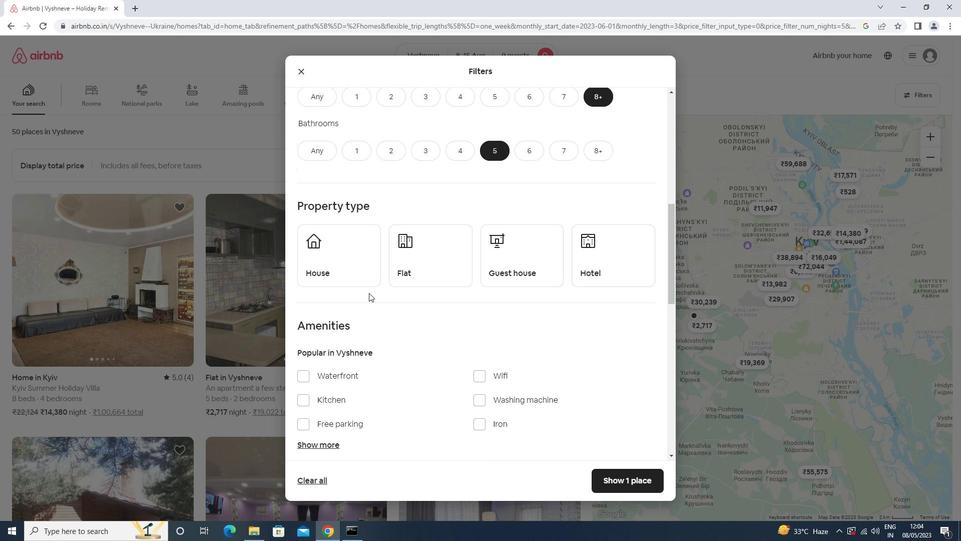 
Action: Mouse pressed left at (365, 274)
Screenshot: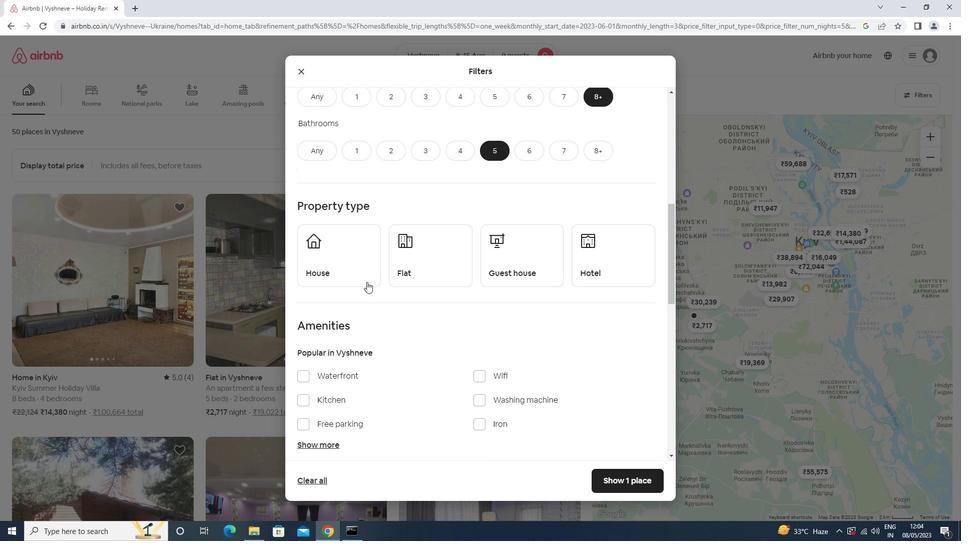 
Action: Mouse moved to (432, 267)
Screenshot: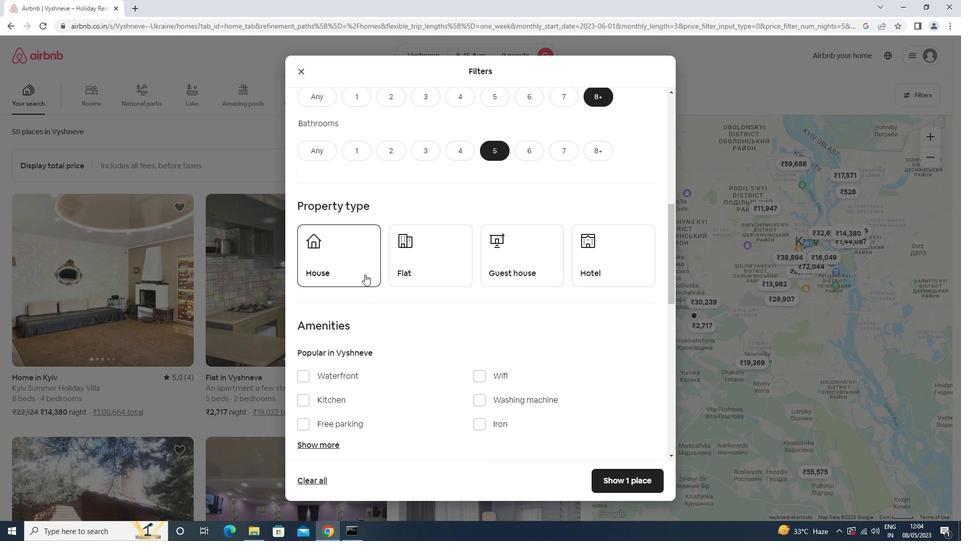 
Action: Mouse pressed left at (432, 267)
Screenshot: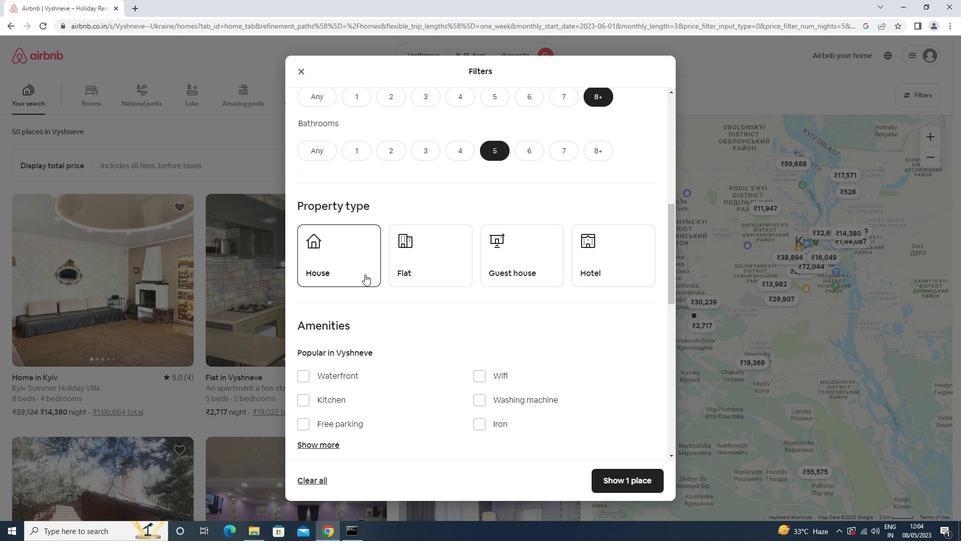 
Action: Mouse moved to (600, 267)
Screenshot: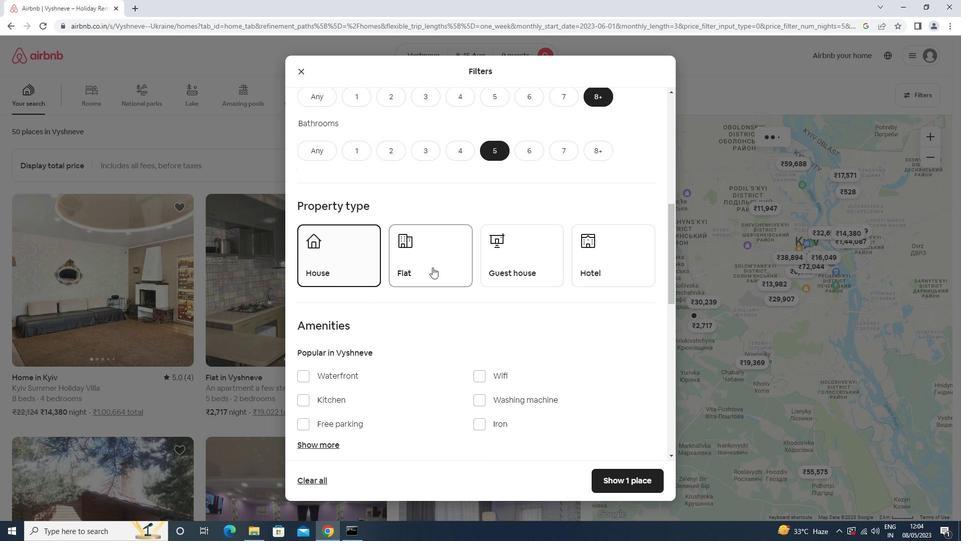 
Action: Mouse pressed left at (600, 267)
Screenshot: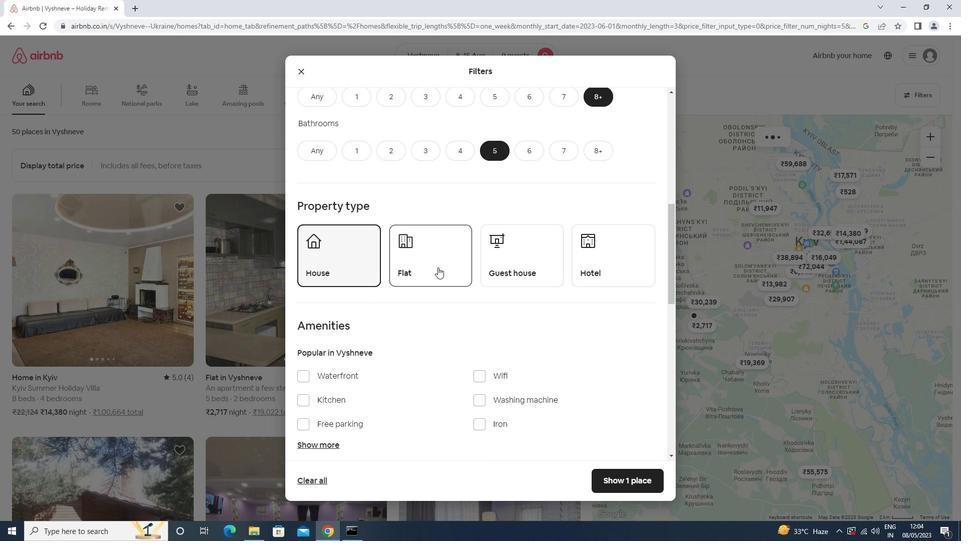 
Action: Mouse moved to (546, 271)
Screenshot: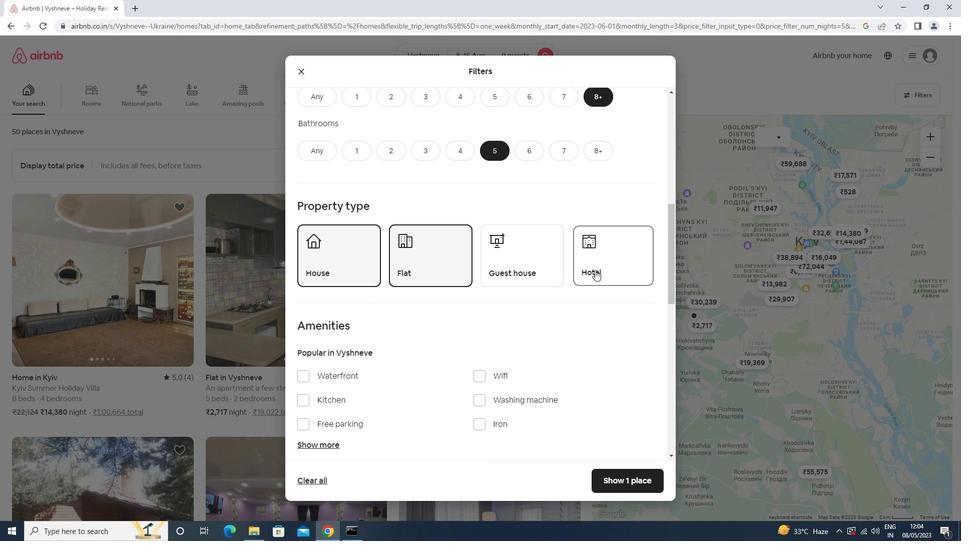 
Action: Mouse pressed left at (546, 271)
Screenshot: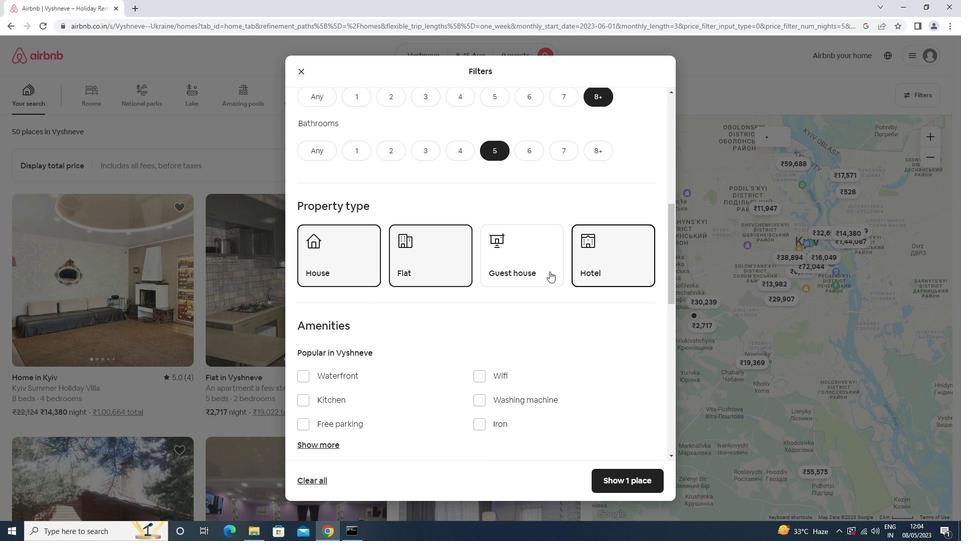 
Action: Mouse moved to (600, 260)
Screenshot: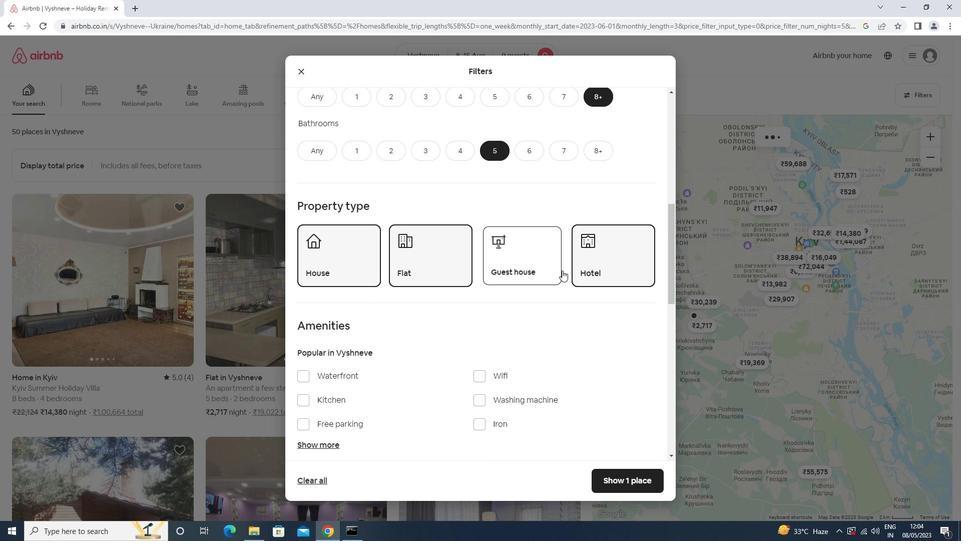 
Action: Mouse pressed left at (600, 260)
Screenshot: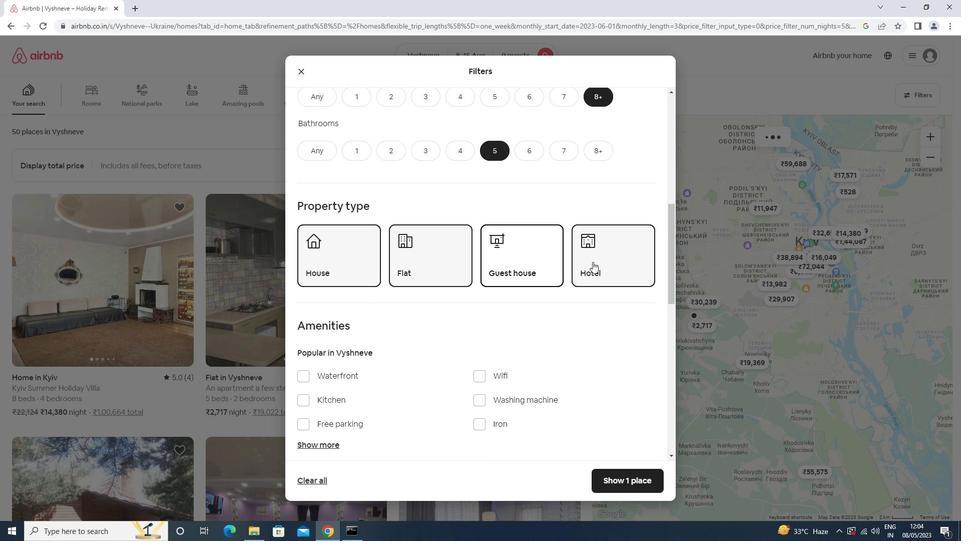 
Action: Mouse moved to (560, 270)
Screenshot: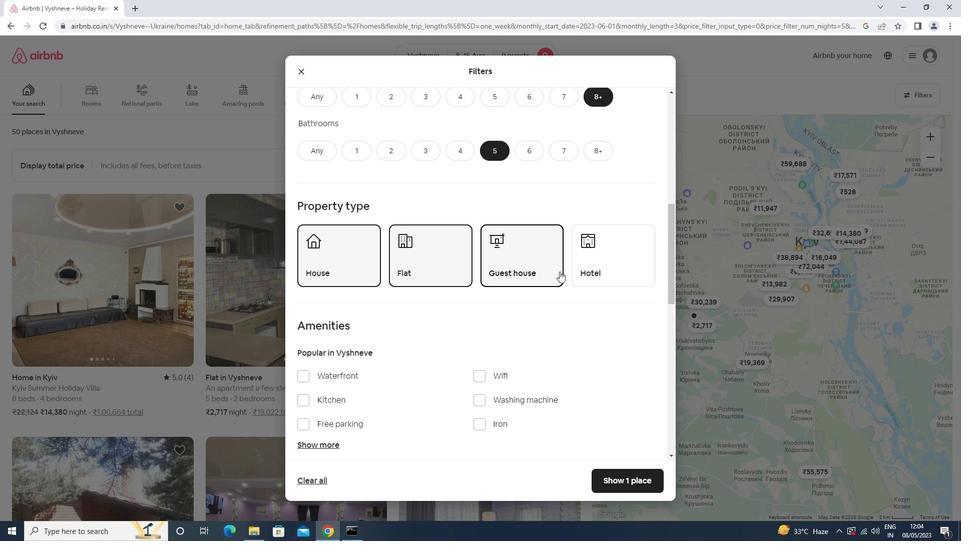 
Action: Mouse scrolled (560, 270) with delta (0, 0)
Screenshot: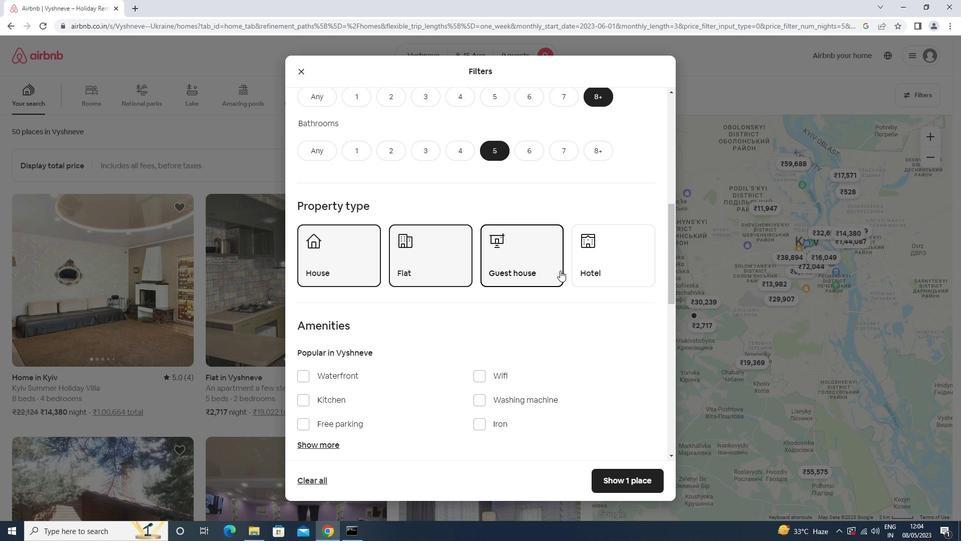 
Action: Mouse scrolled (560, 270) with delta (0, 0)
Screenshot: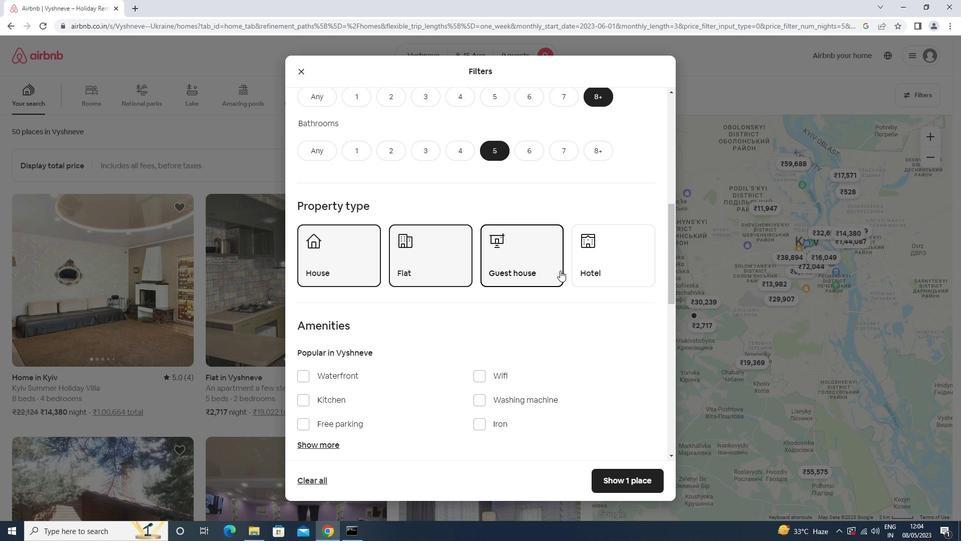 
Action: Mouse scrolled (560, 270) with delta (0, 0)
Screenshot: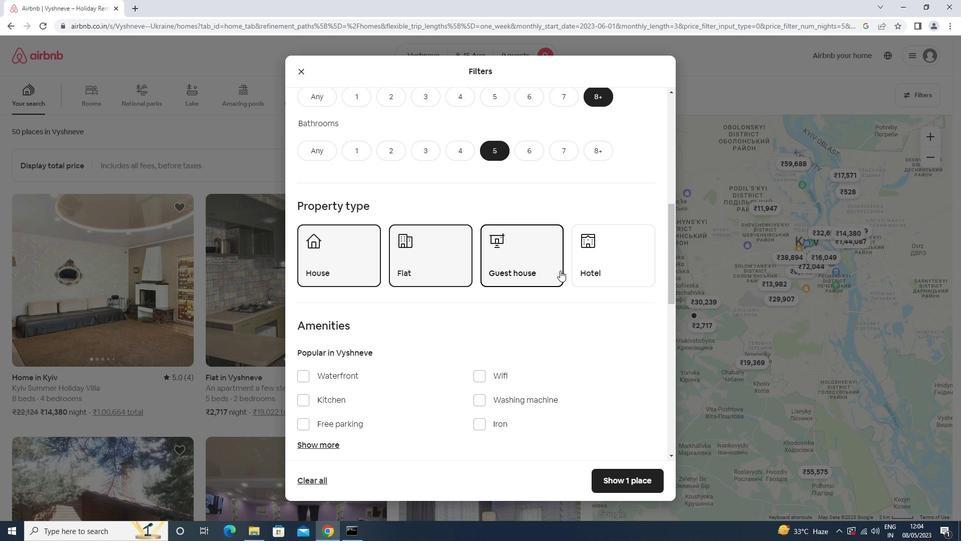
Action: Mouse moved to (505, 225)
Screenshot: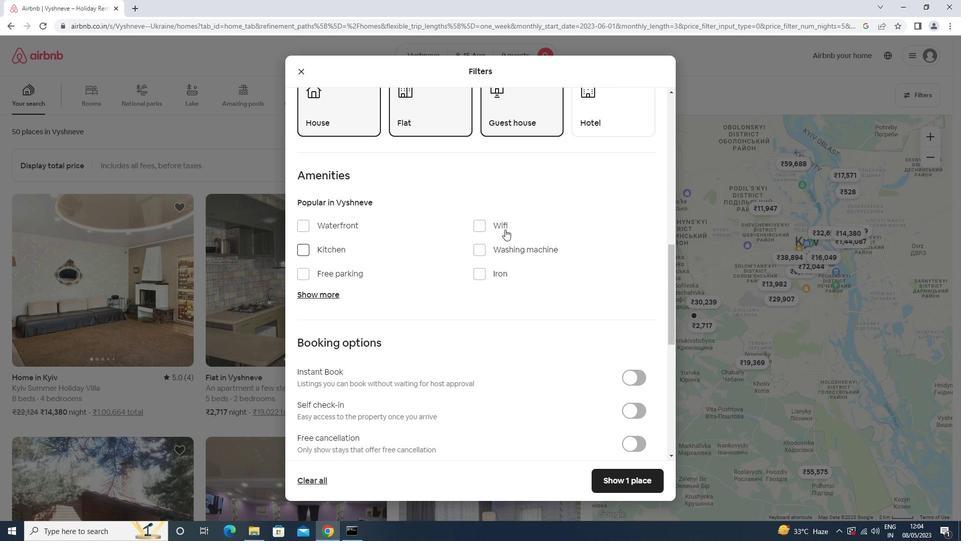 
Action: Mouse pressed left at (505, 225)
Screenshot: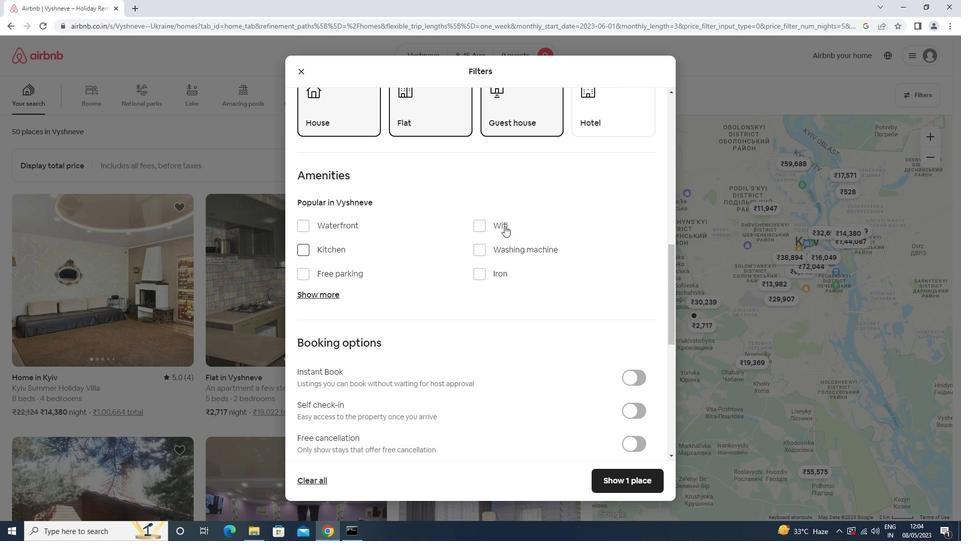 
Action: Mouse moved to (383, 270)
Screenshot: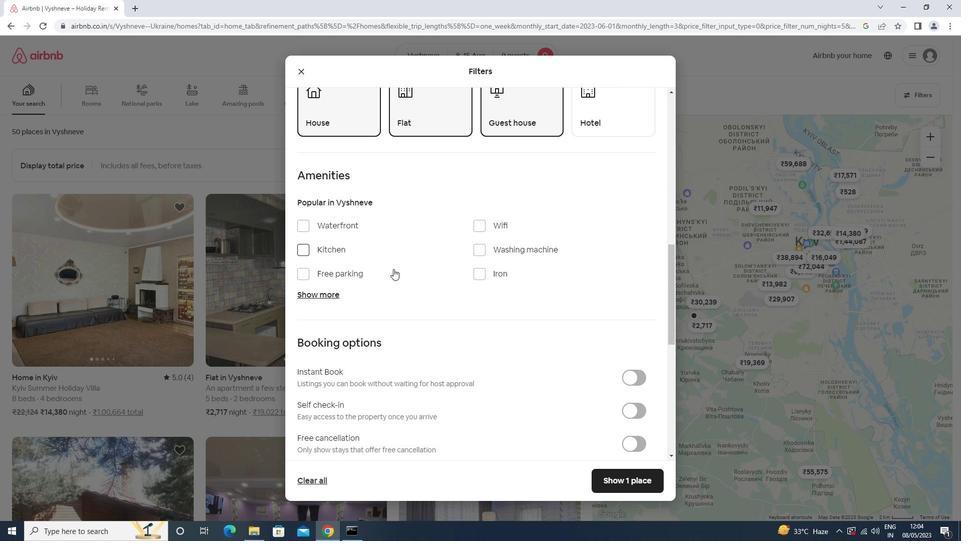 
Action: Mouse pressed left at (383, 270)
Screenshot: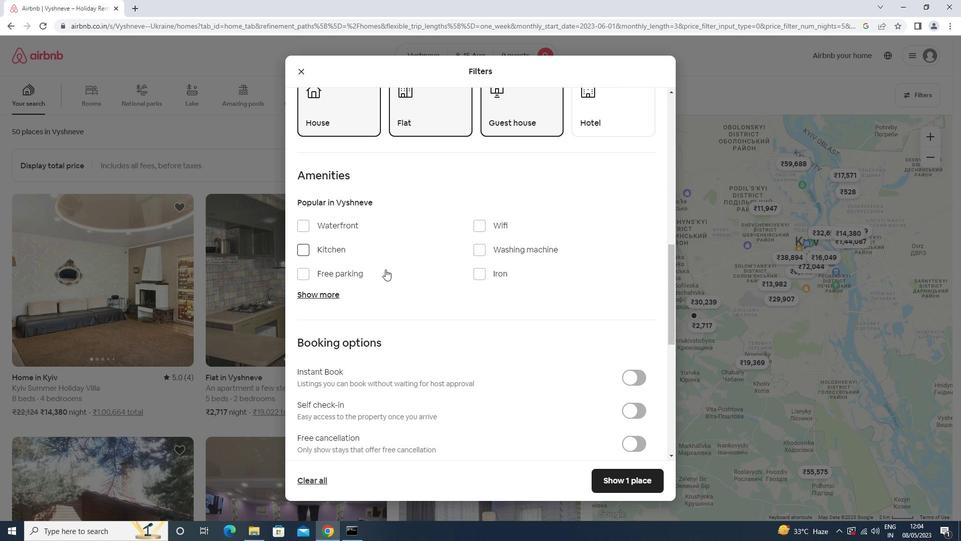 
Action: Mouse moved to (332, 293)
Screenshot: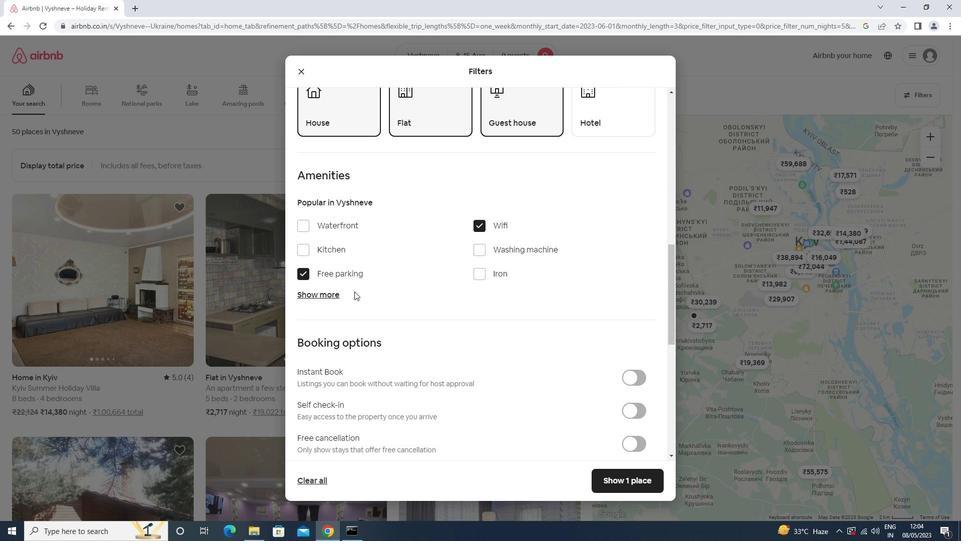 
Action: Mouse pressed left at (332, 293)
Screenshot: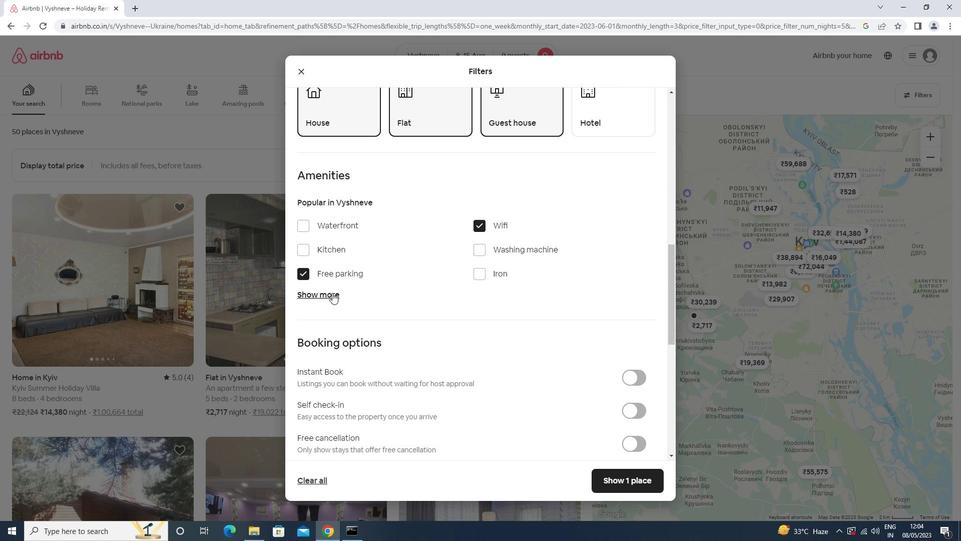
Action: Mouse moved to (388, 378)
Screenshot: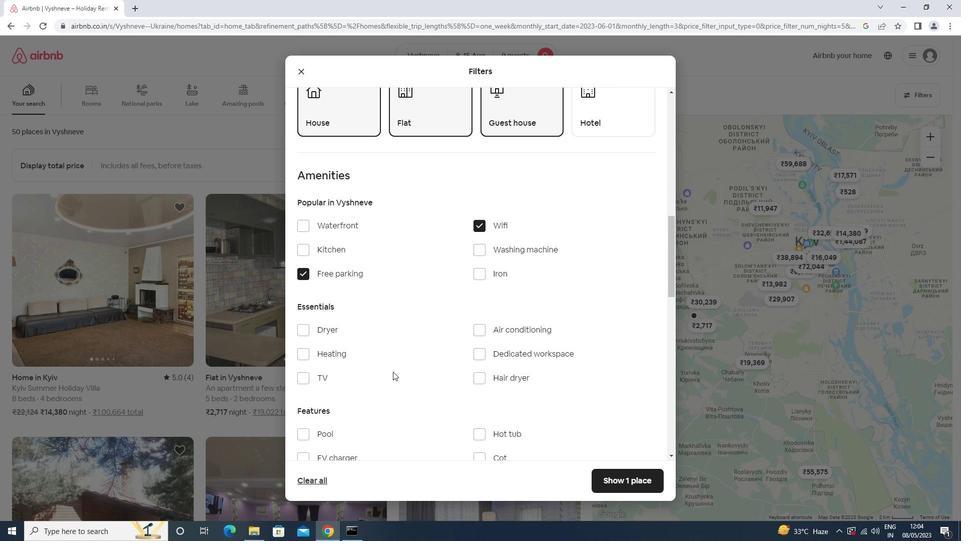 
Action: Mouse pressed left at (388, 378)
Screenshot: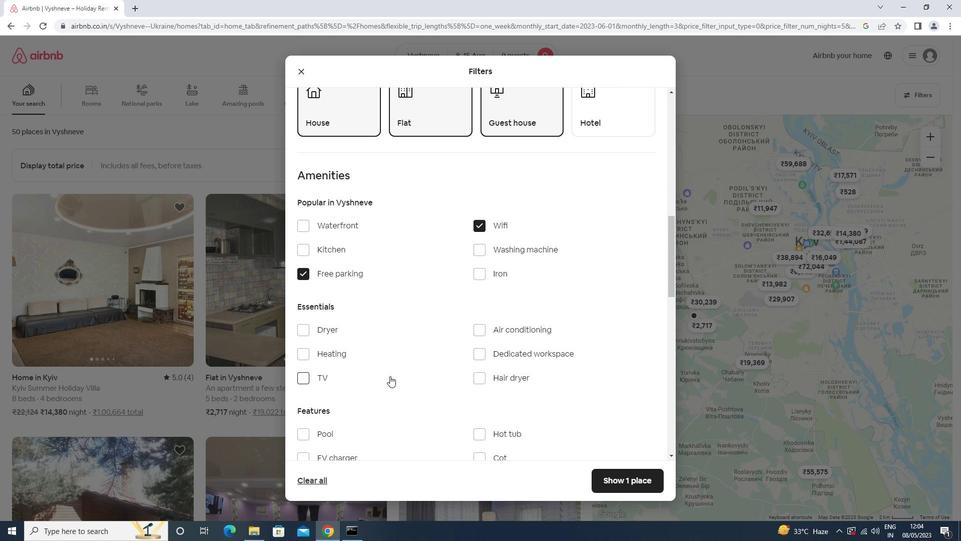 
Action: Mouse moved to (417, 333)
Screenshot: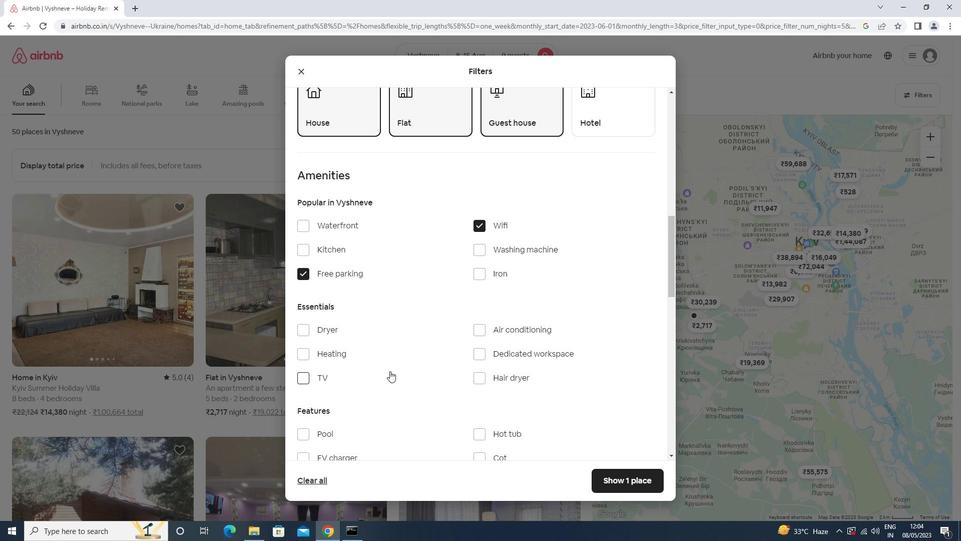 
Action: Mouse scrolled (417, 333) with delta (0, 0)
Screenshot: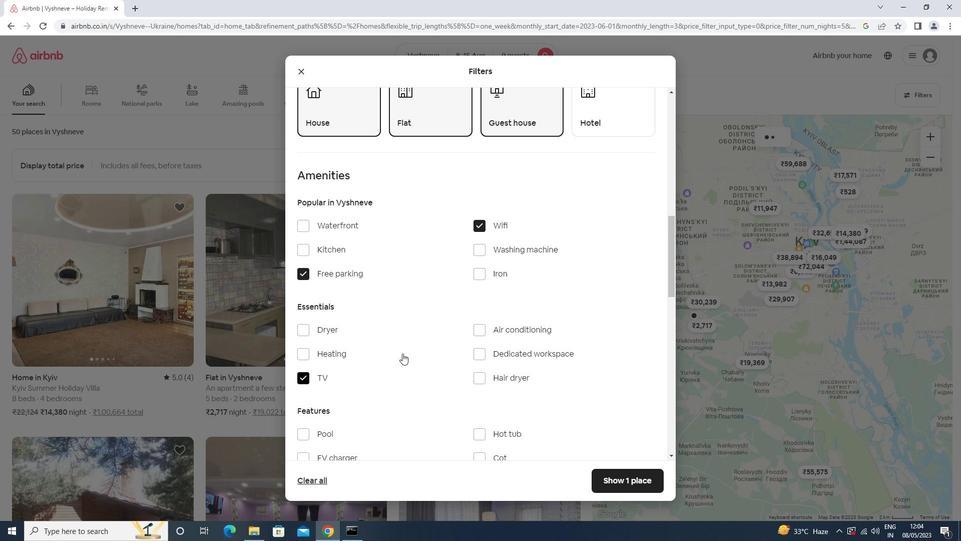 
Action: Mouse scrolled (417, 333) with delta (0, 0)
Screenshot: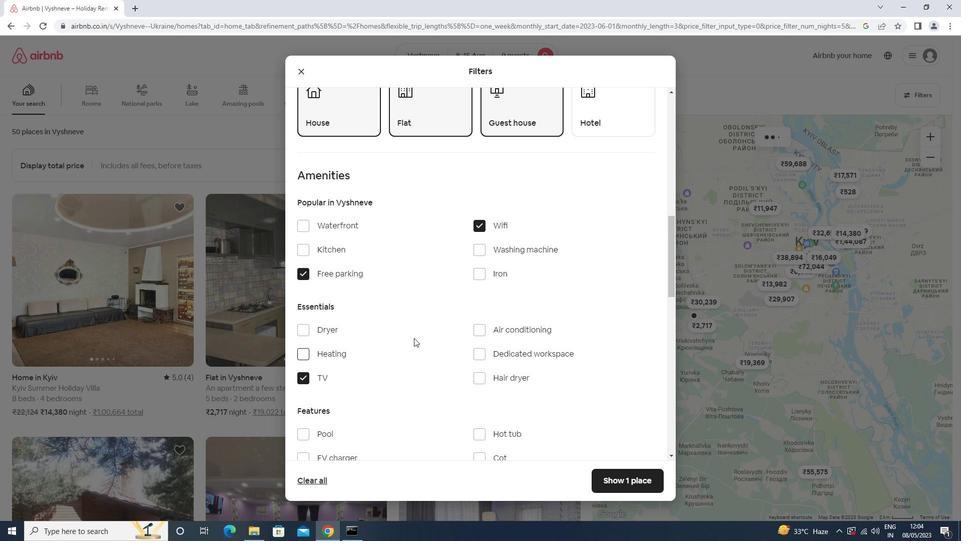 
Action: Mouse scrolled (417, 333) with delta (0, 0)
Screenshot: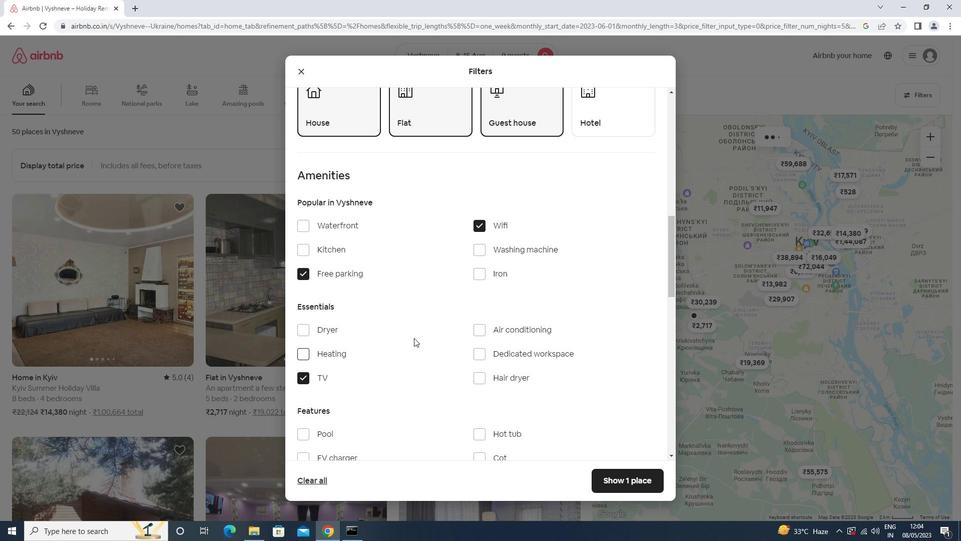 
Action: Mouse scrolled (417, 333) with delta (0, 0)
Screenshot: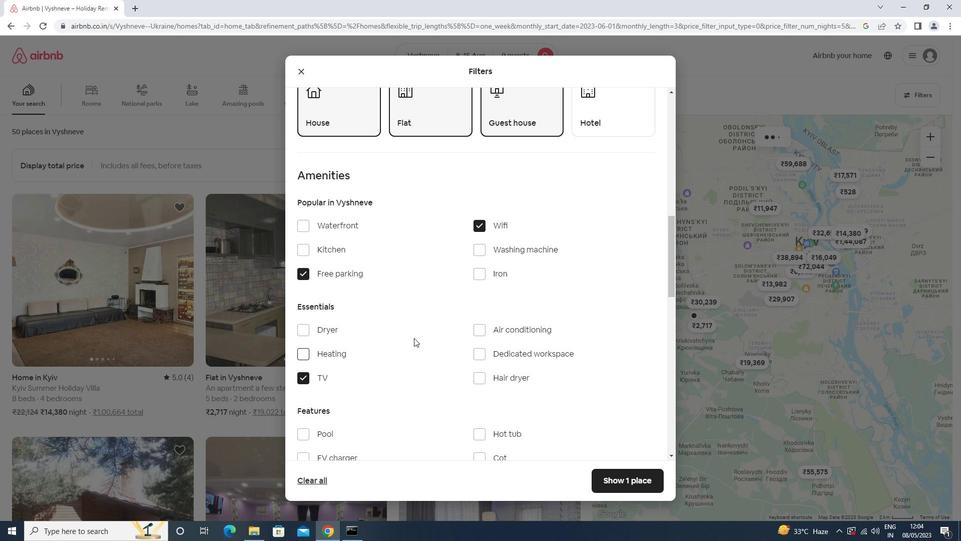 
Action: Mouse moved to (363, 285)
Screenshot: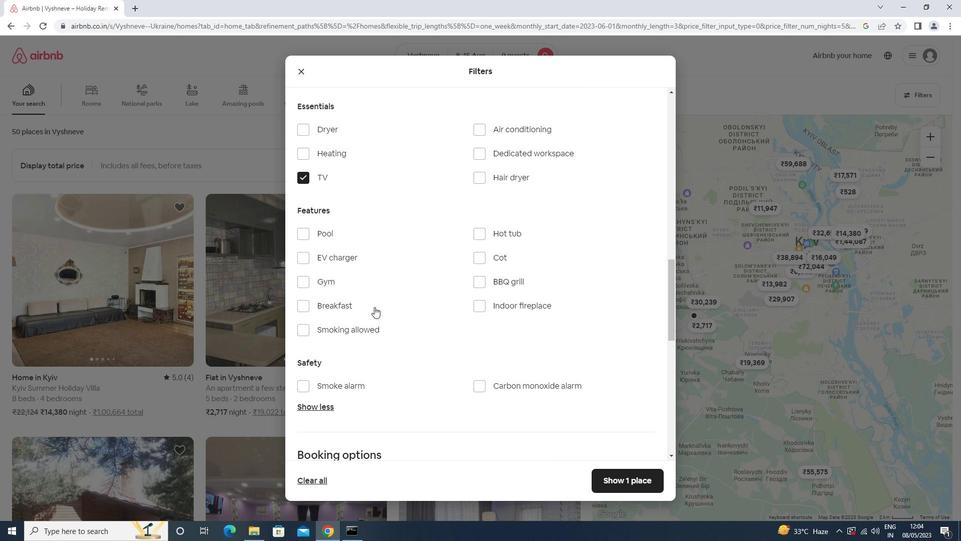 
Action: Mouse pressed left at (363, 285)
Screenshot: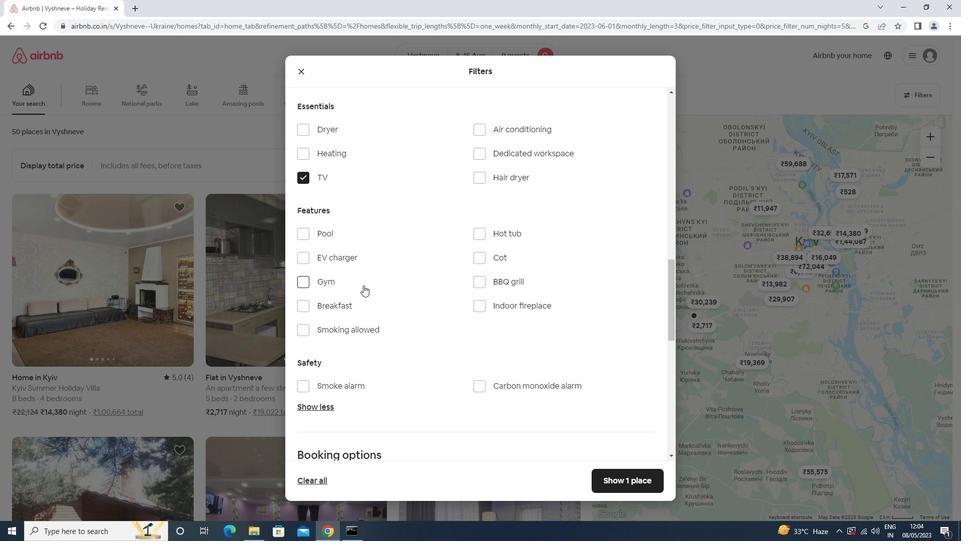 
Action: Mouse moved to (361, 307)
Screenshot: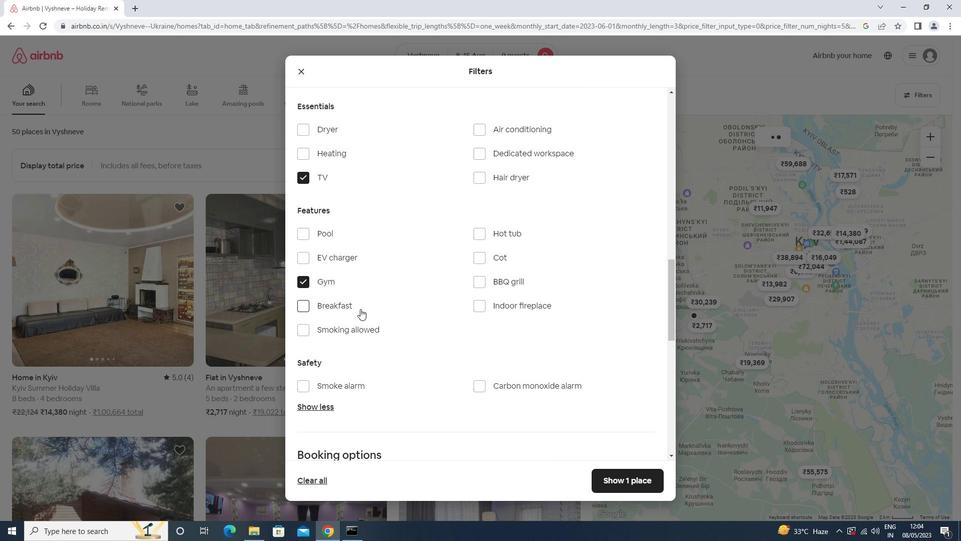 
Action: Mouse pressed left at (361, 307)
Screenshot: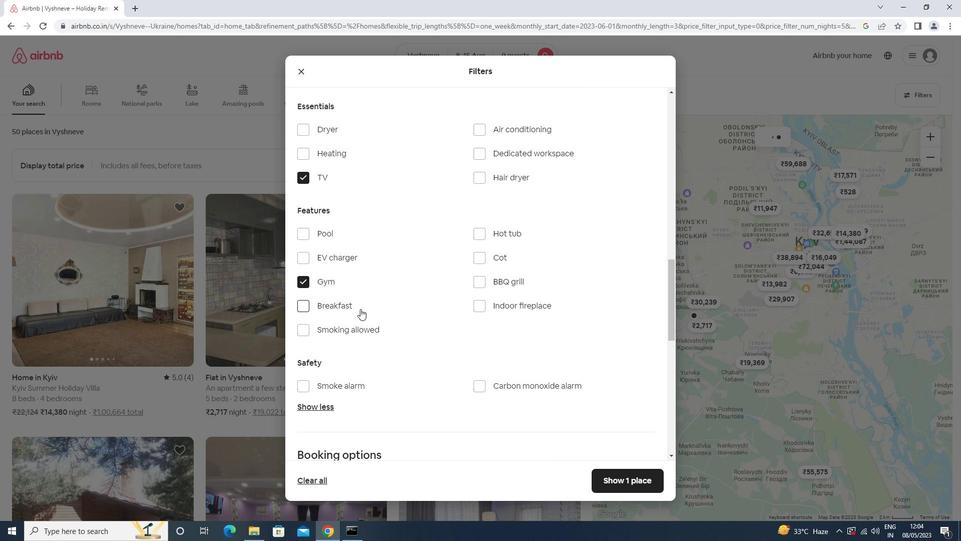 
Action: Mouse moved to (421, 291)
Screenshot: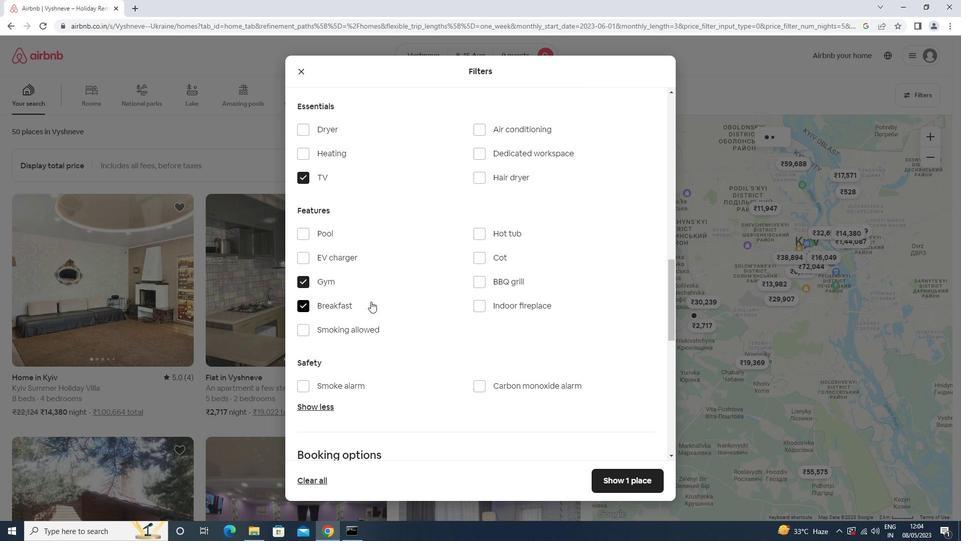 
Action: Mouse scrolled (421, 290) with delta (0, 0)
Screenshot: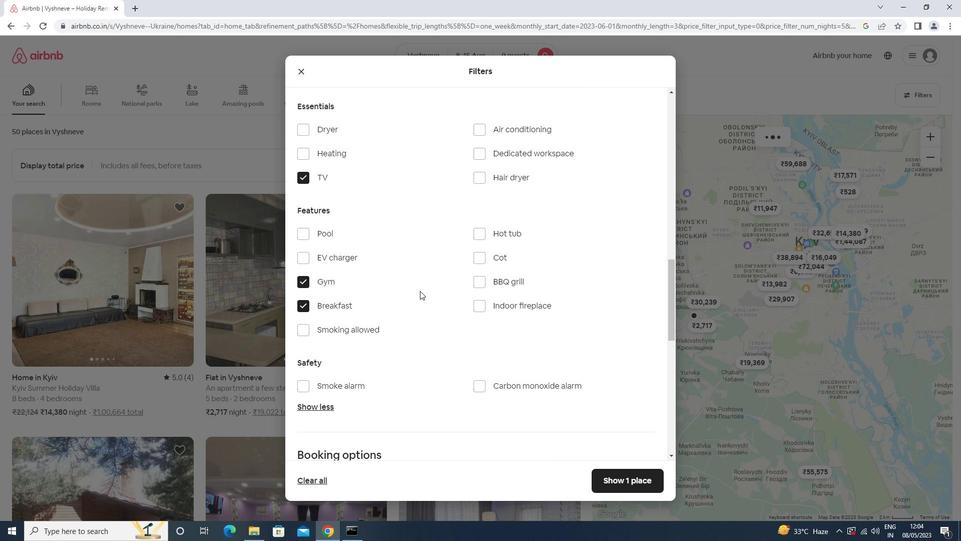 
Action: Mouse scrolled (421, 290) with delta (0, 0)
Screenshot: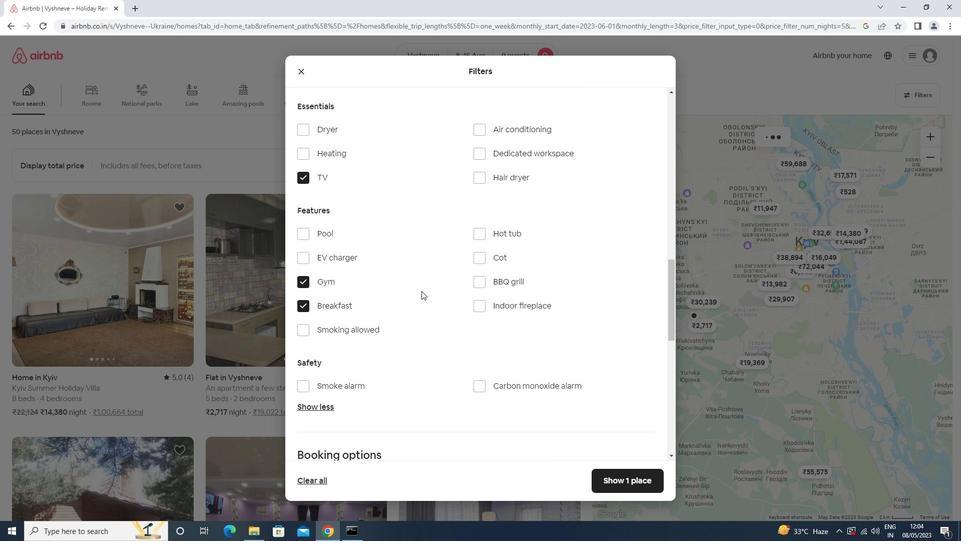 
Action: Mouse scrolled (421, 290) with delta (0, 0)
Screenshot: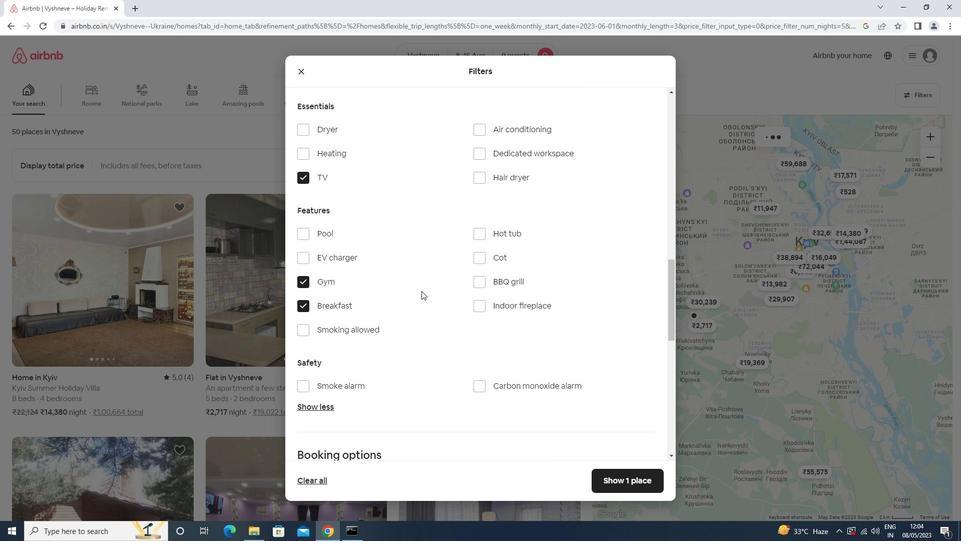 
Action: Mouse scrolled (421, 290) with delta (0, 0)
Screenshot: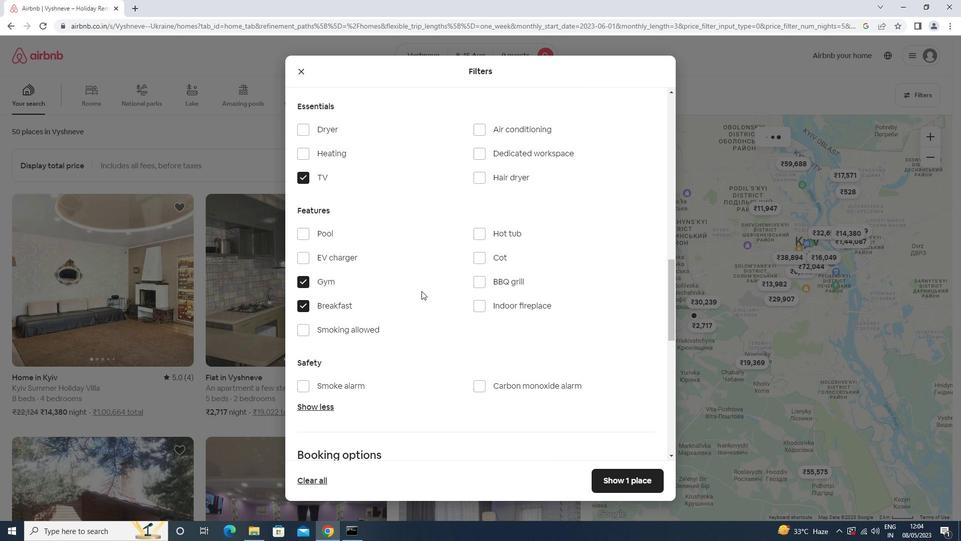
Action: Mouse scrolled (421, 290) with delta (0, 0)
Screenshot: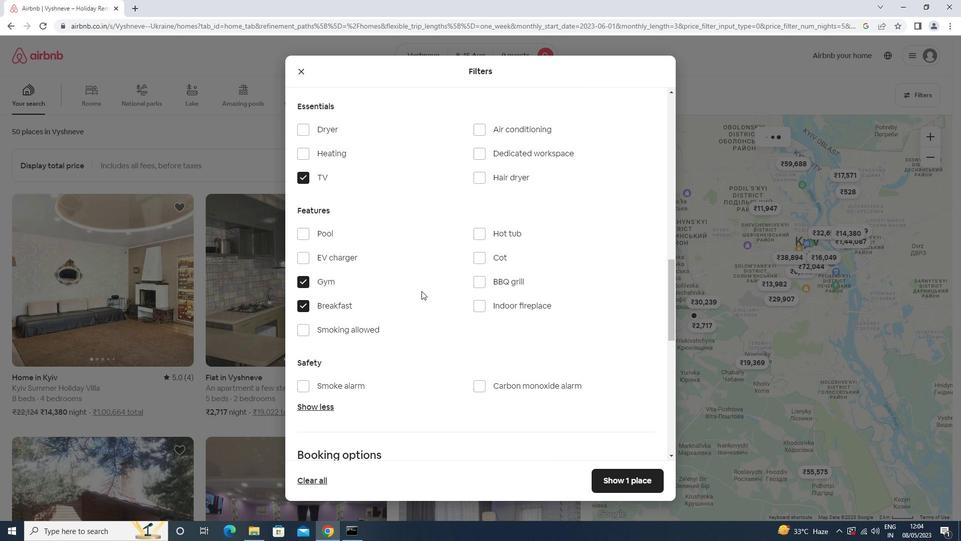 
Action: Mouse scrolled (421, 290) with delta (0, 0)
Screenshot: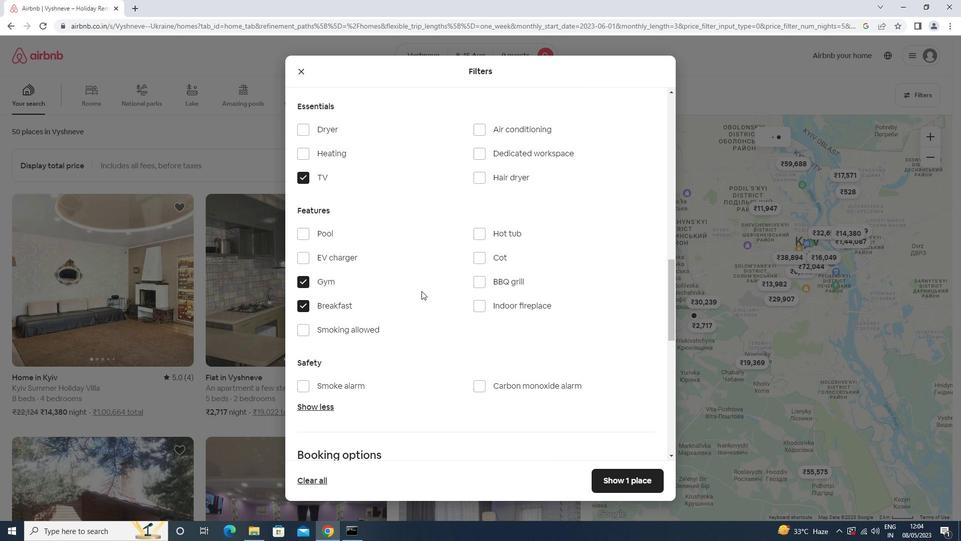 
Action: Mouse moved to (641, 217)
Screenshot: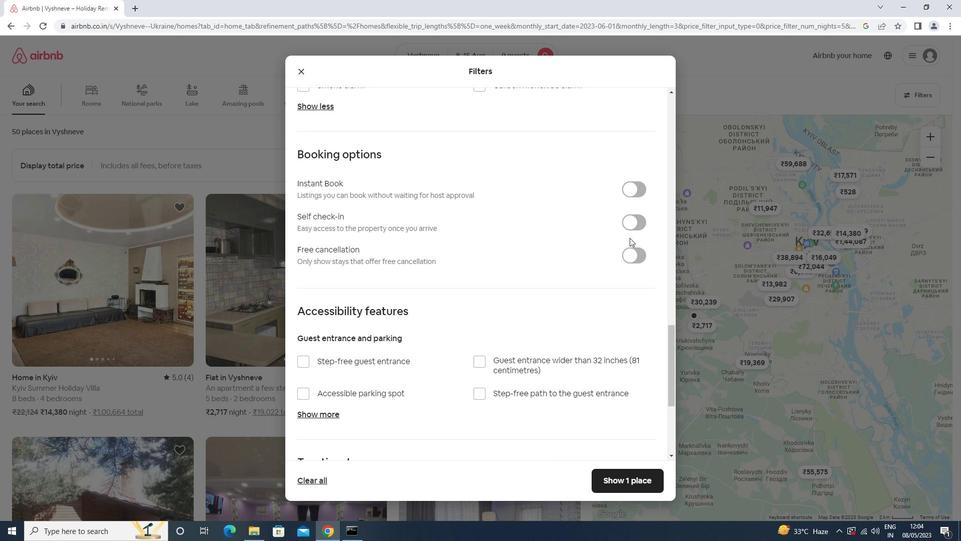
Action: Mouse pressed left at (641, 217)
Screenshot: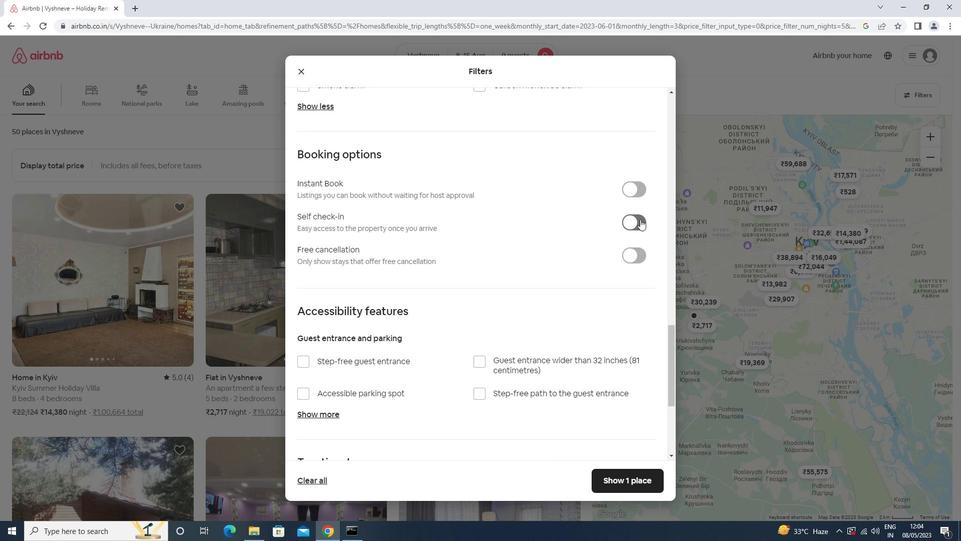 
Action: Mouse moved to (397, 378)
Screenshot: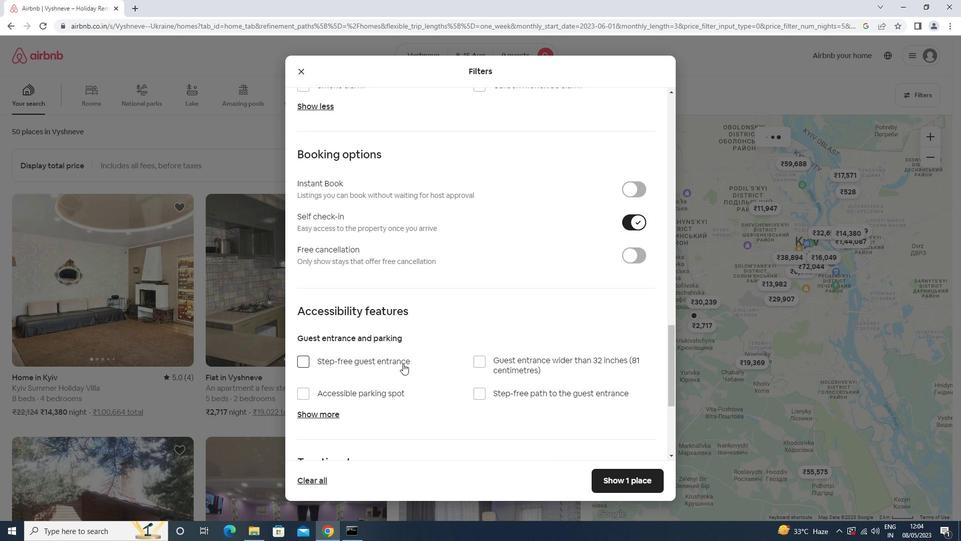 
Action: Mouse scrolled (397, 378) with delta (0, 0)
Screenshot: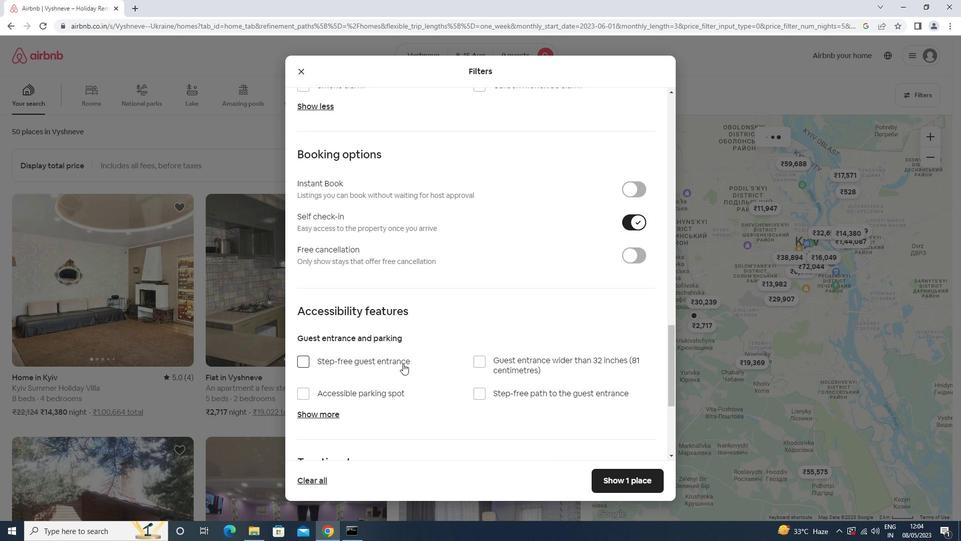 
Action: Mouse moved to (397, 381)
Screenshot: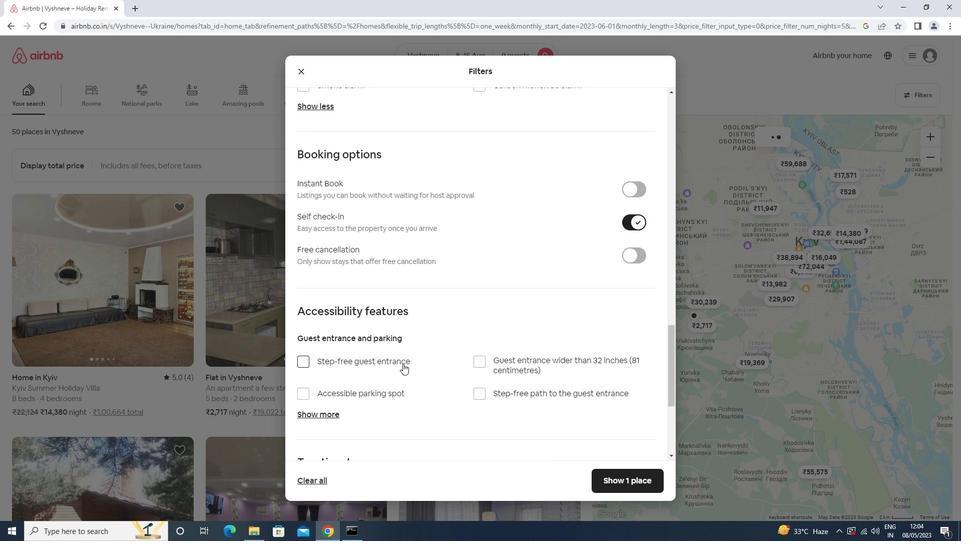 
Action: Mouse scrolled (397, 380) with delta (0, 0)
Screenshot: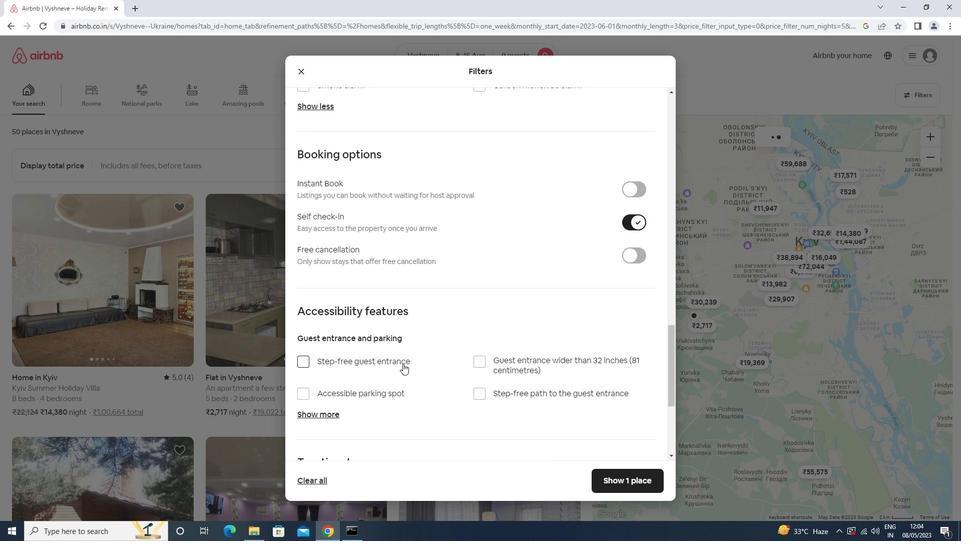 
Action: Mouse moved to (396, 381)
Screenshot: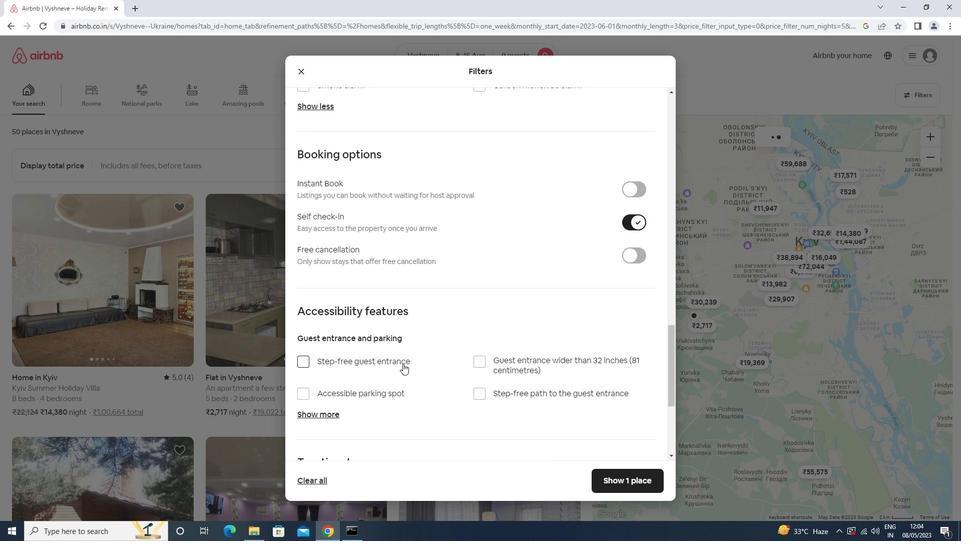 
Action: Mouse scrolled (396, 381) with delta (0, 0)
Screenshot: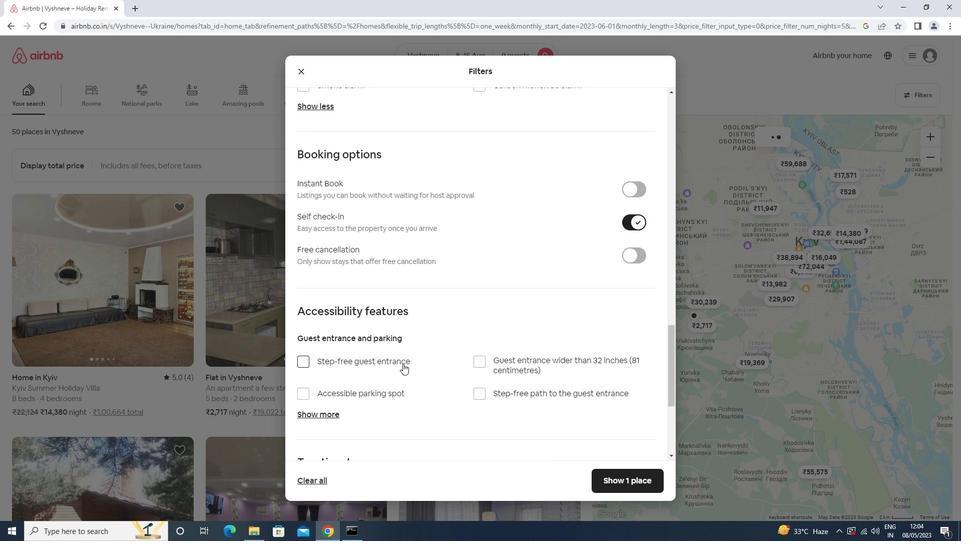 
Action: Mouse scrolled (396, 381) with delta (0, 0)
Screenshot: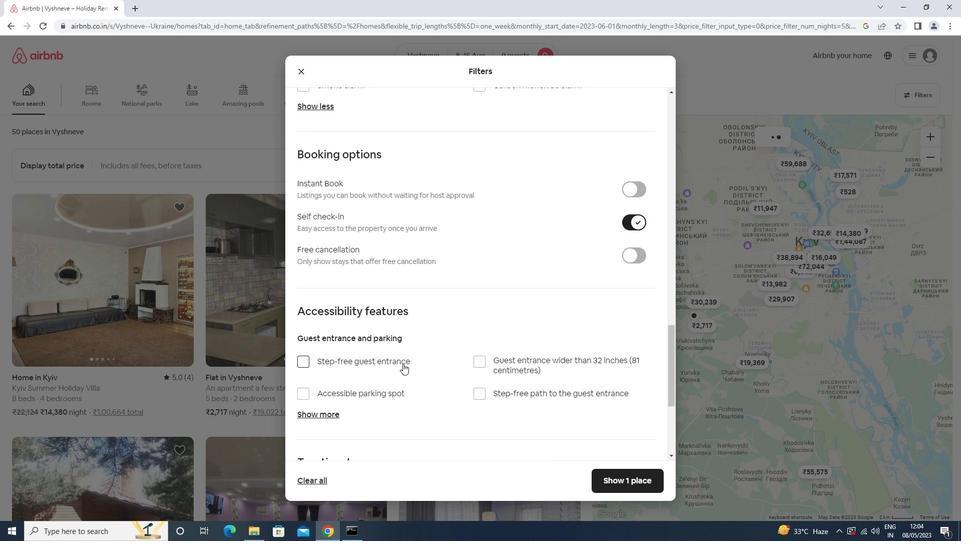 
Action: Mouse scrolled (396, 381) with delta (0, 0)
Screenshot: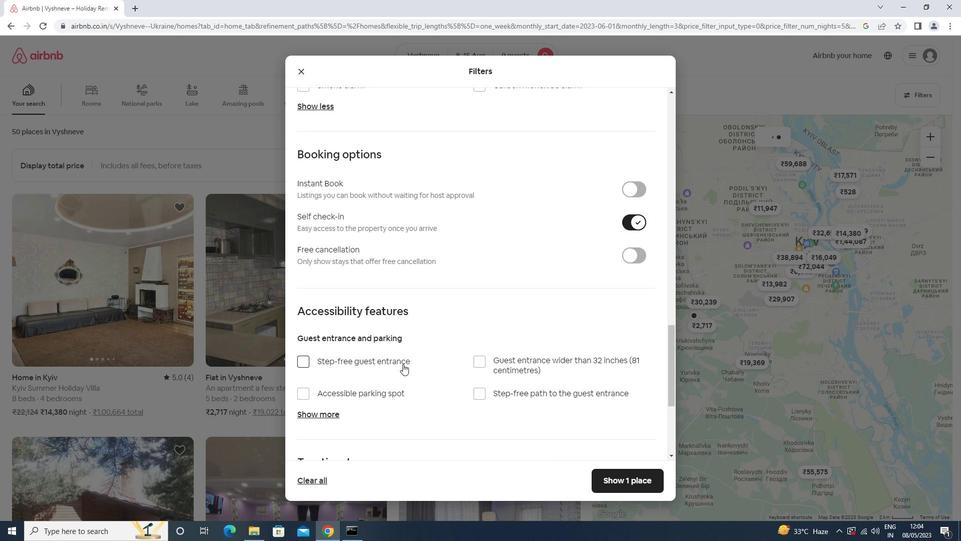 
Action: Mouse scrolled (396, 381) with delta (0, 0)
Screenshot: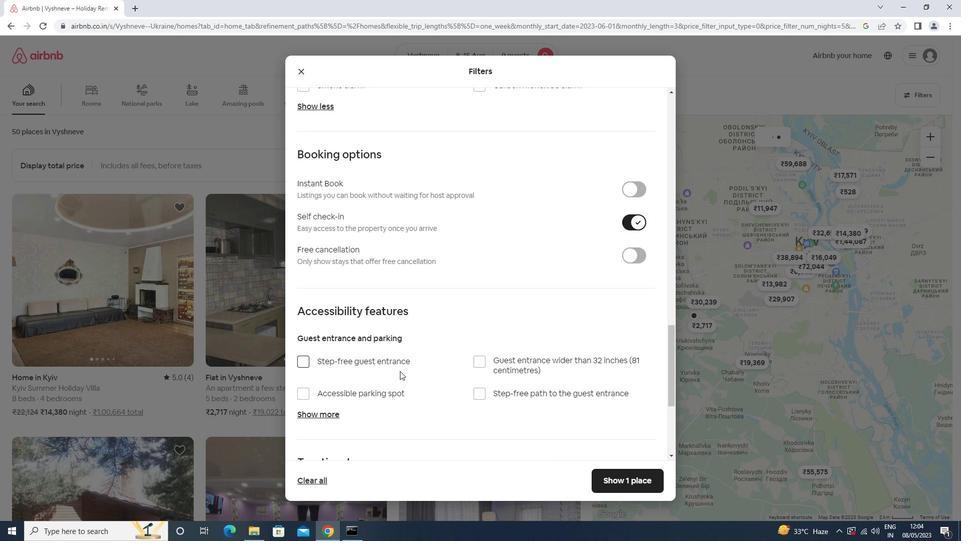 
Action: Mouse moved to (344, 388)
Screenshot: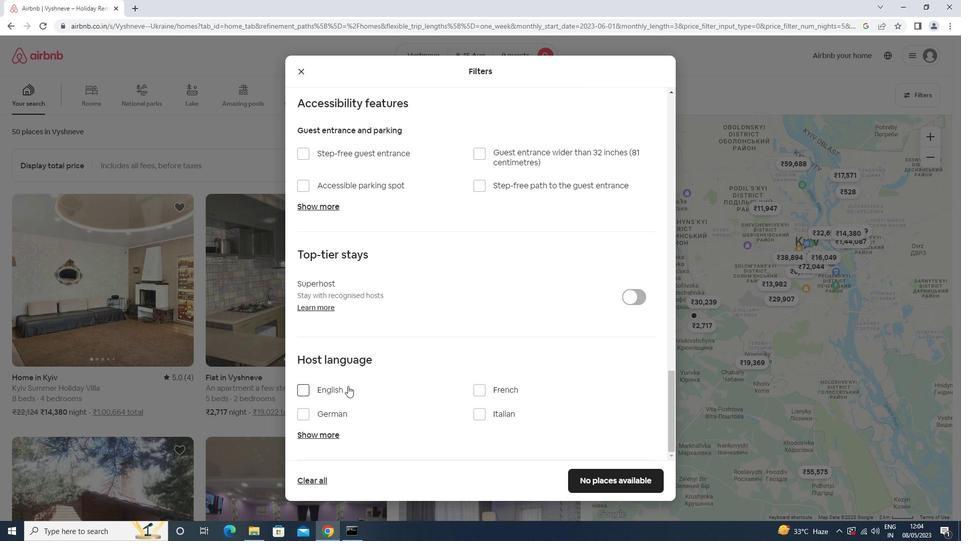 
Action: Mouse pressed left at (344, 388)
Screenshot: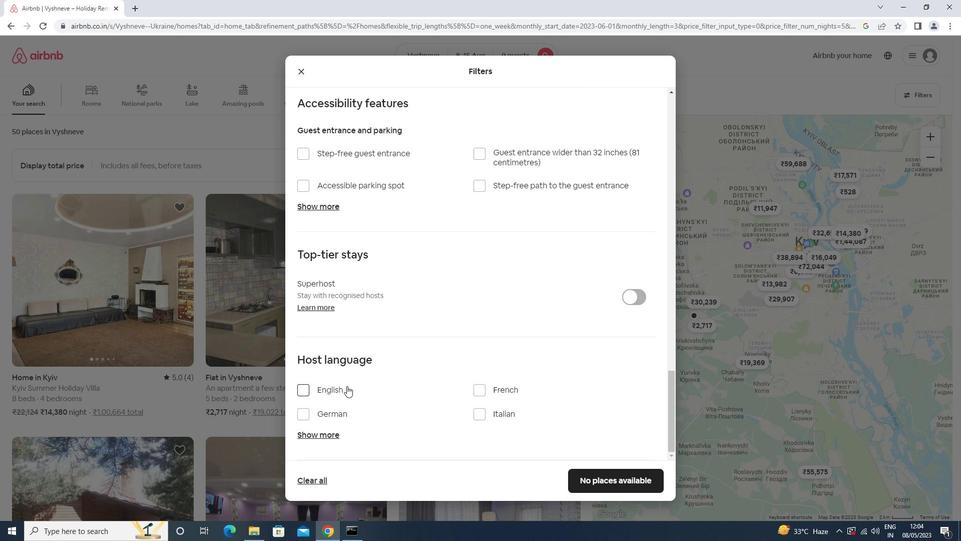 
Action: Mouse moved to (605, 477)
Screenshot: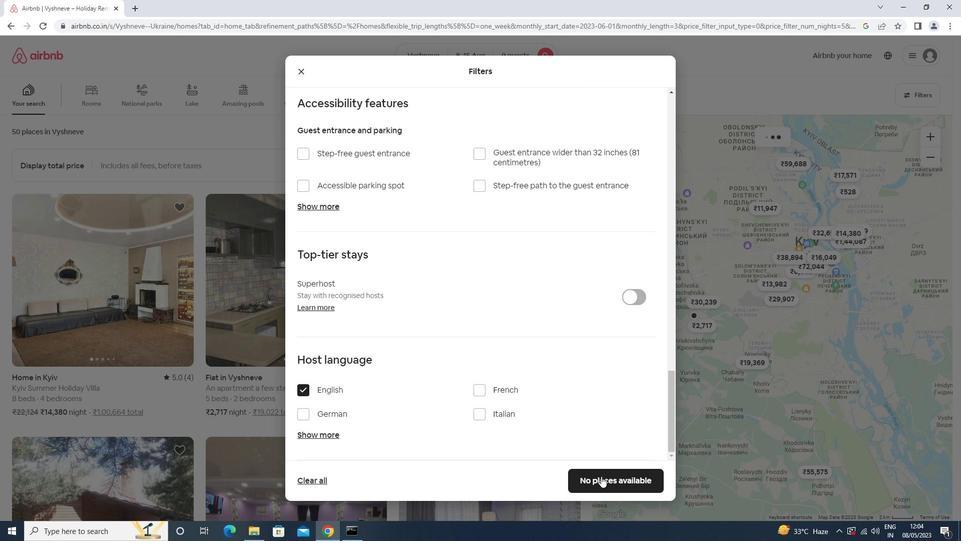 
Action: Mouse pressed left at (605, 477)
Screenshot: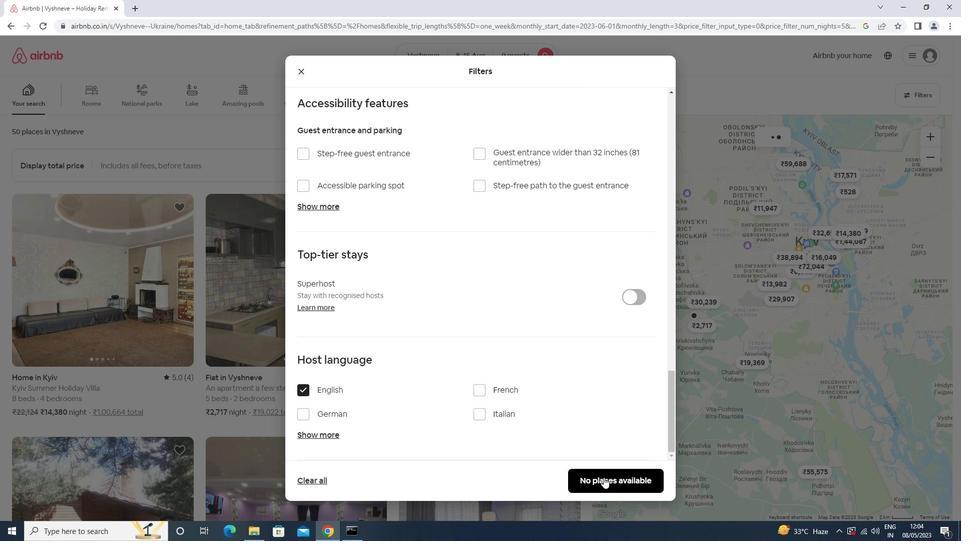 
Action: Mouse moved to (605, 477)
Screenshot: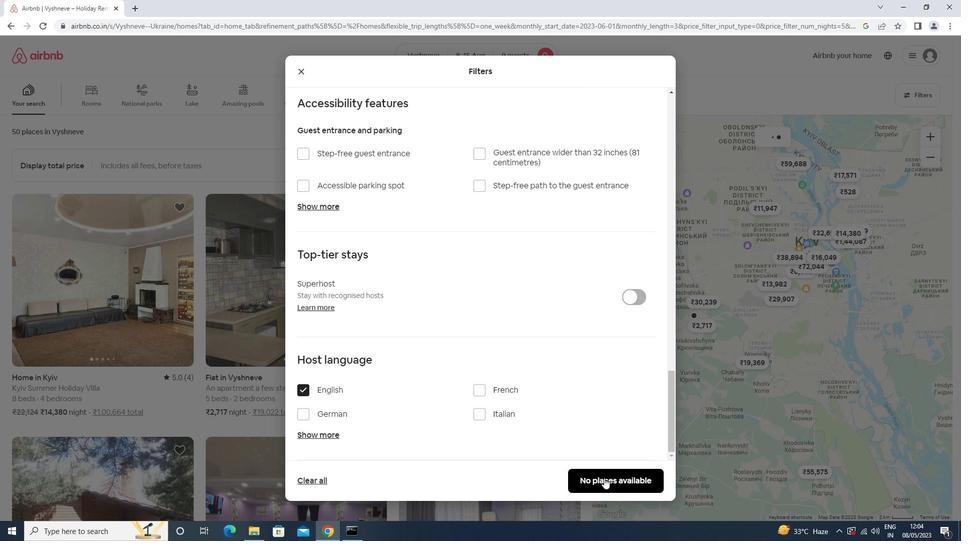 
